 Task: Create a section Acceleration Station and in the section, add a milestone Migration to New System in the project AcePlan
Action: Mouse moved to (57, 69)
Screenshot: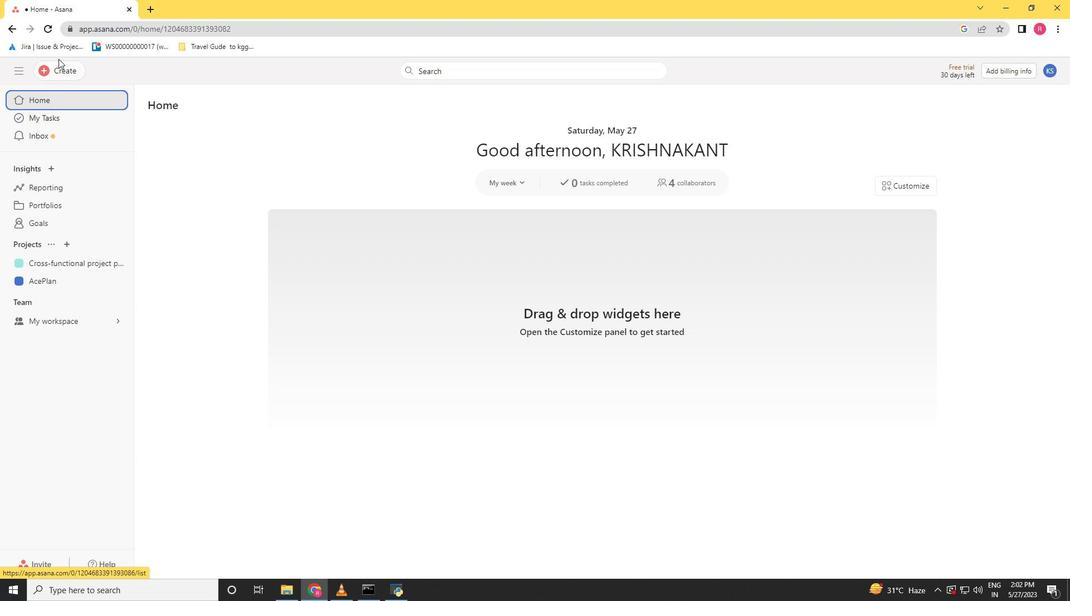 
Action: Mouse pressed left at (57, 69)
Screenshot: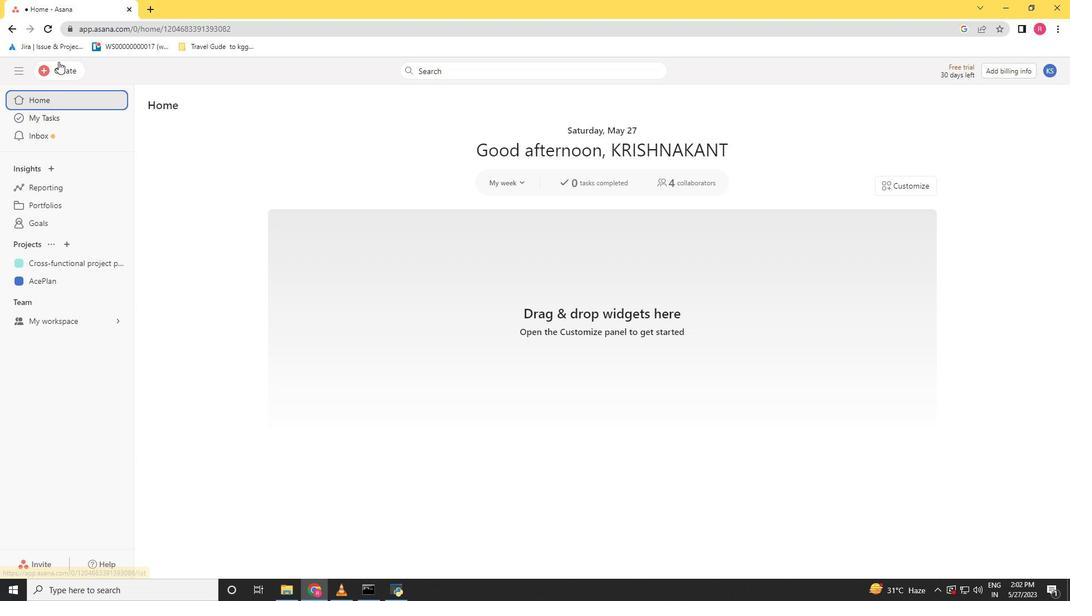 
Action: Mouse moved to (57, 279)
Screenshot: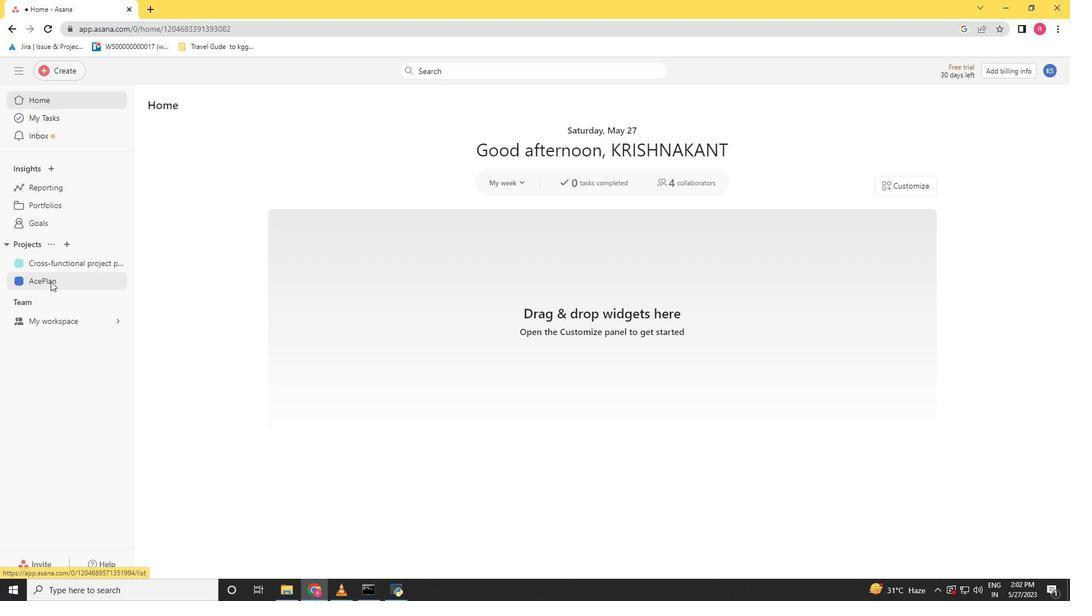 
Action: Mouse pressed left at (57, 279)
Screenshot: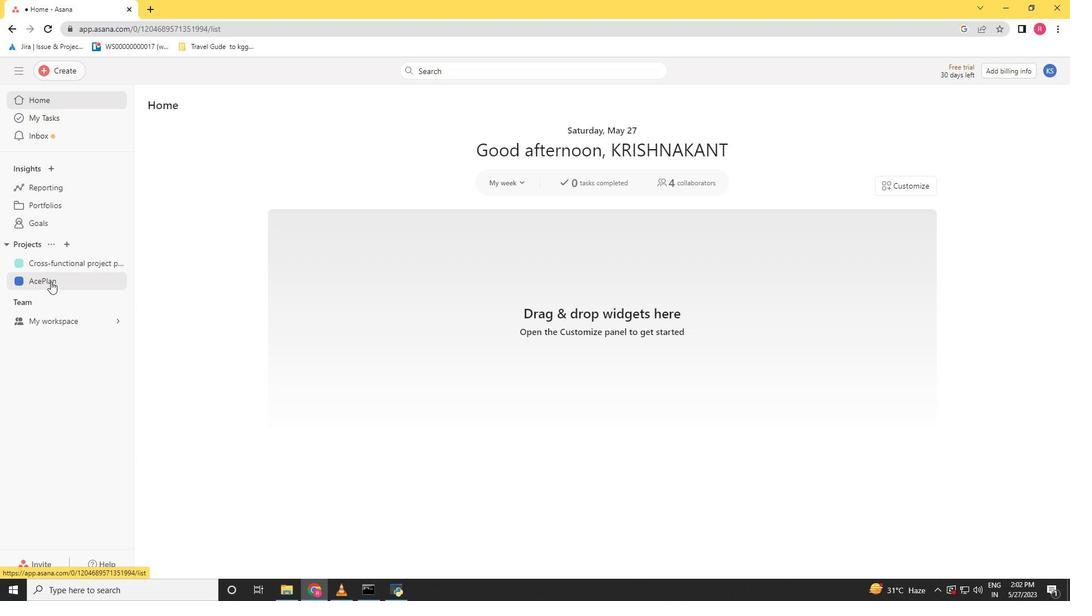 
Action: Mouse moved to (200, 460)
Screenshot: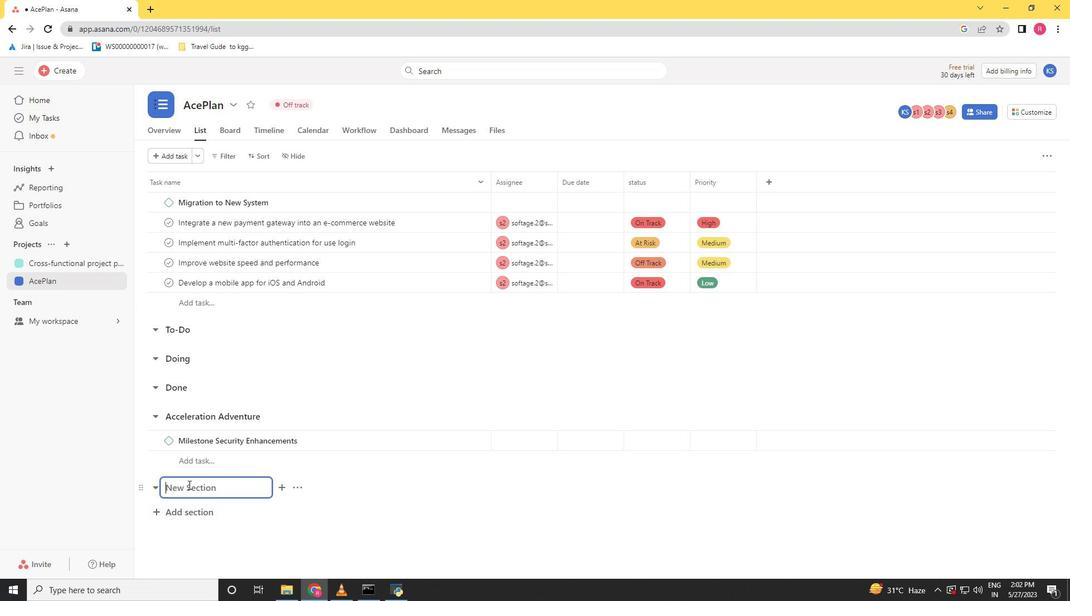 
Action: Mouse pressed left at (200, 460)
Screenshot: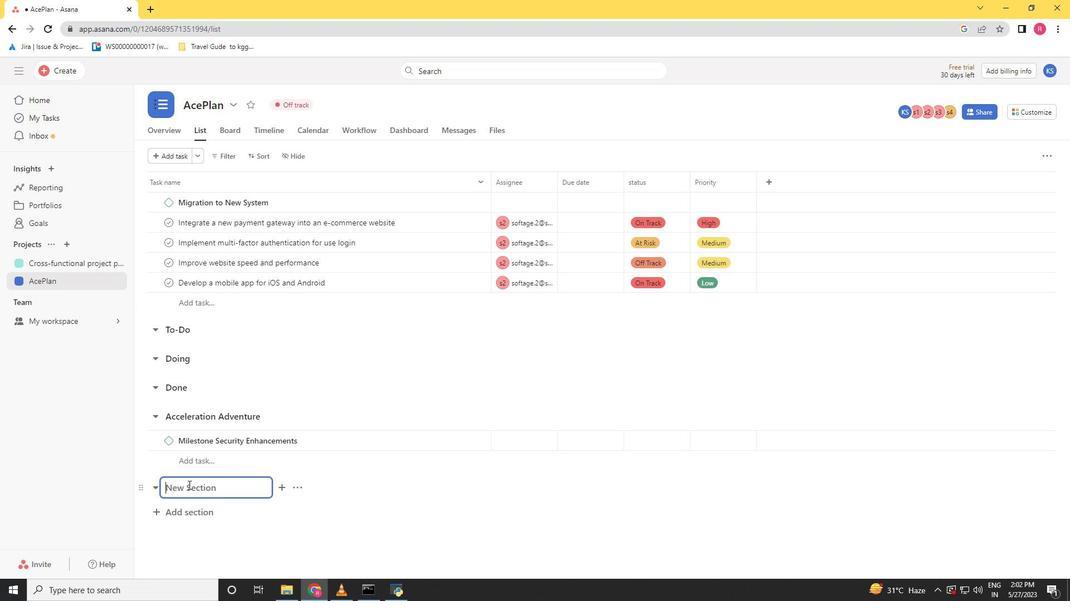 
Action: Mouse moved to (200, 461)
Screenshot: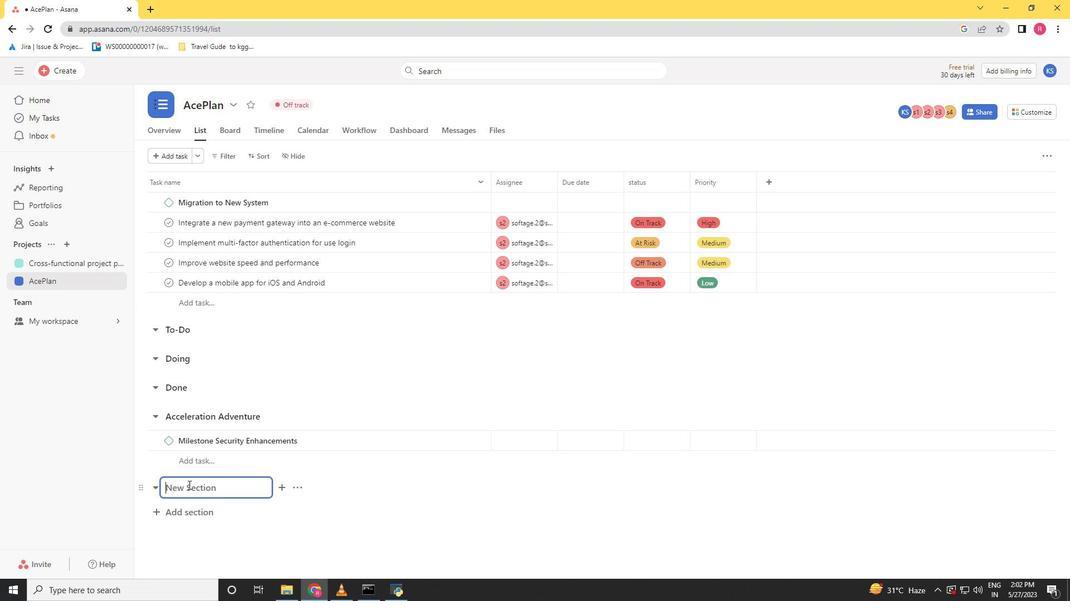 
Action: Key pressed <Key.shift>Acceleration<Key.space><Key.shift>Station<Key.enter>
Screenshot: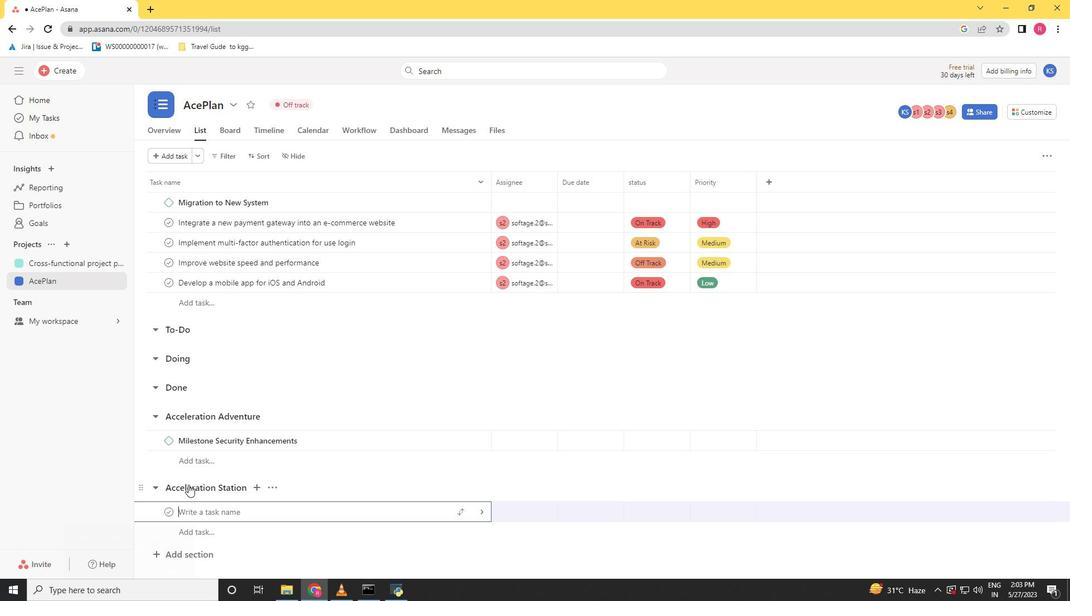 
Action: Mouse moved to (195, 489)
Screenshot: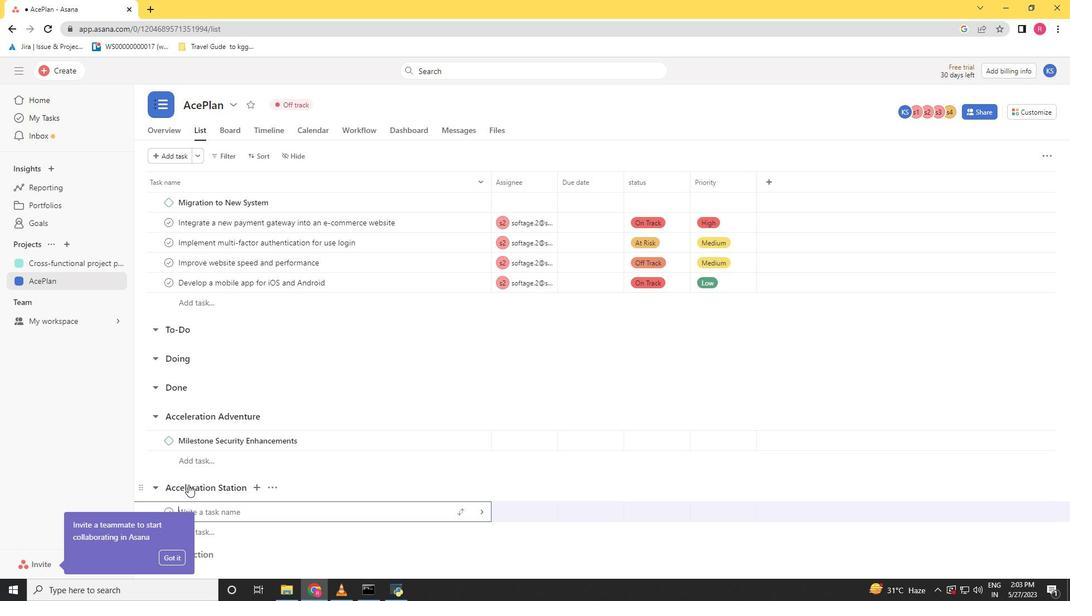 
Action: Key pressed <Key.shift><Key.shift>Migration<Key.space>to<Key.space><Key.shift>New<Key.space><Key.shift><Key.shift><Key.shift><Key.shift><Key.shift><Key.shift><Key.shift><Key.shift><Key.shift><Key.shift><Key.shift>System
Screenshot: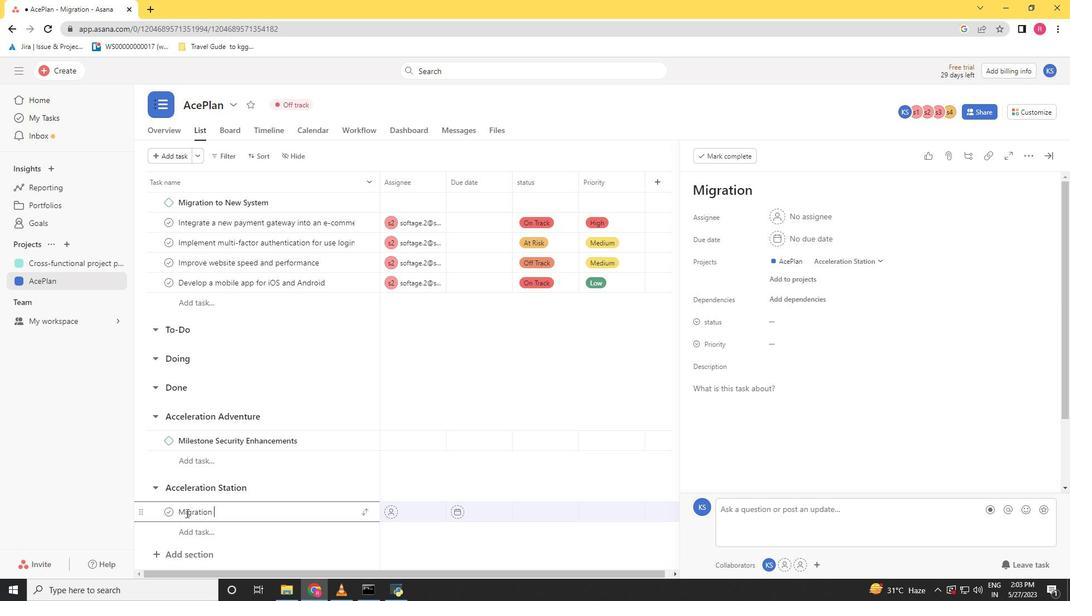 
Action: Mouse moved to (217, 502)
Screenshot: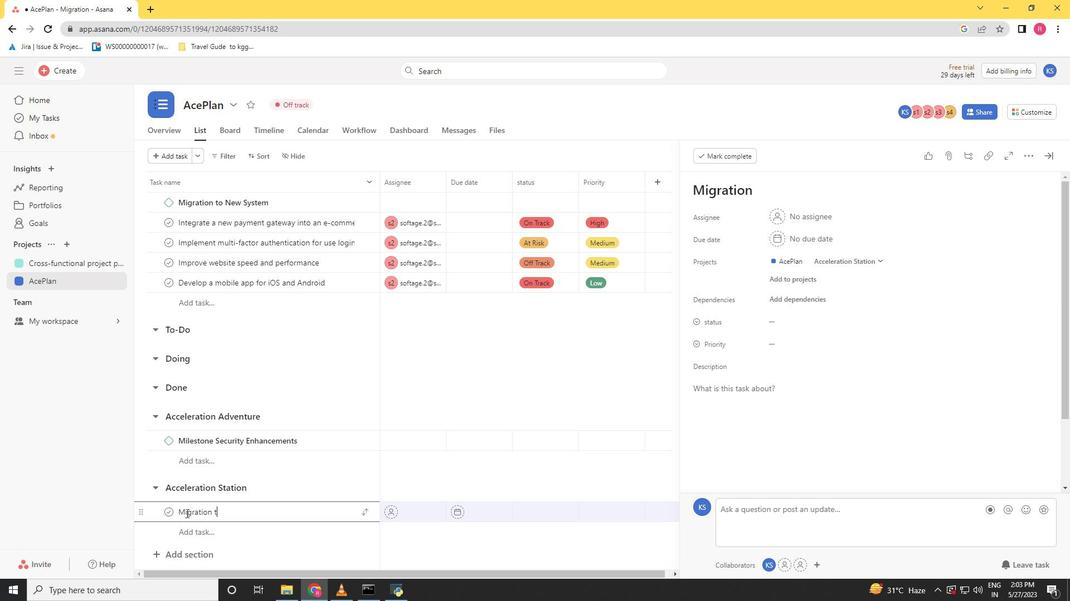 
Action: Mouse scrolled (217, 503) with delta (0, 0)
Screenshot: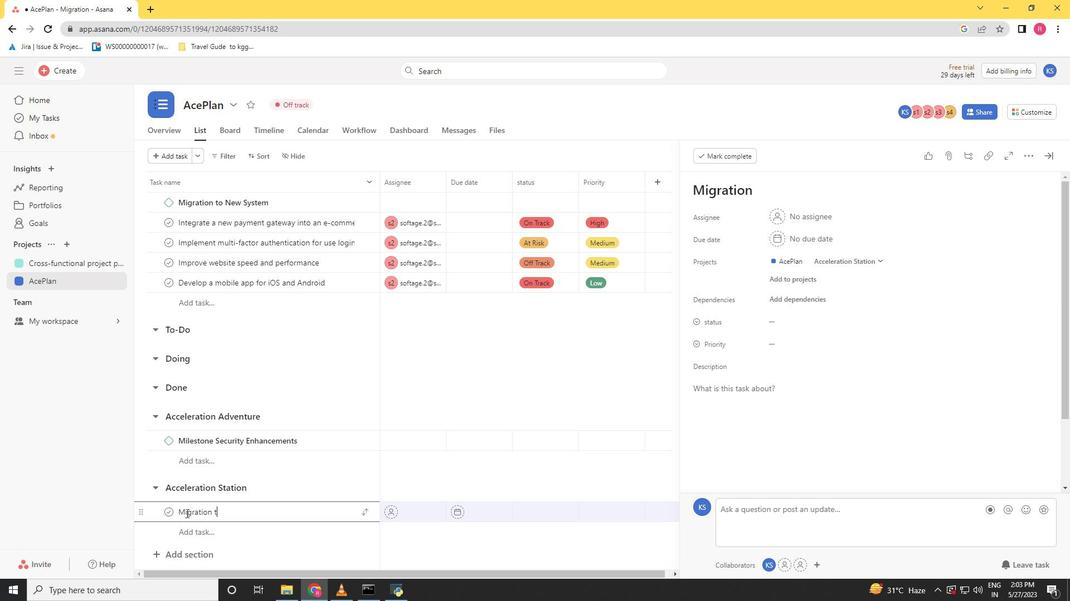 
Action: Mouse moved to (482, 492)
Screenshot: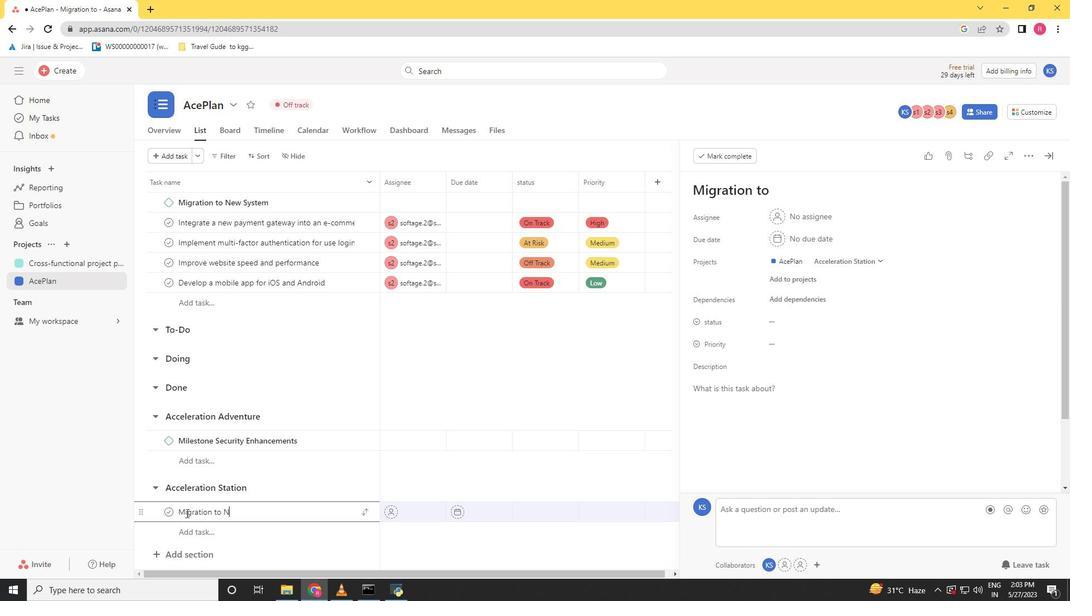 
Action: Mouse pressed left at (482, 492)
Screenshot: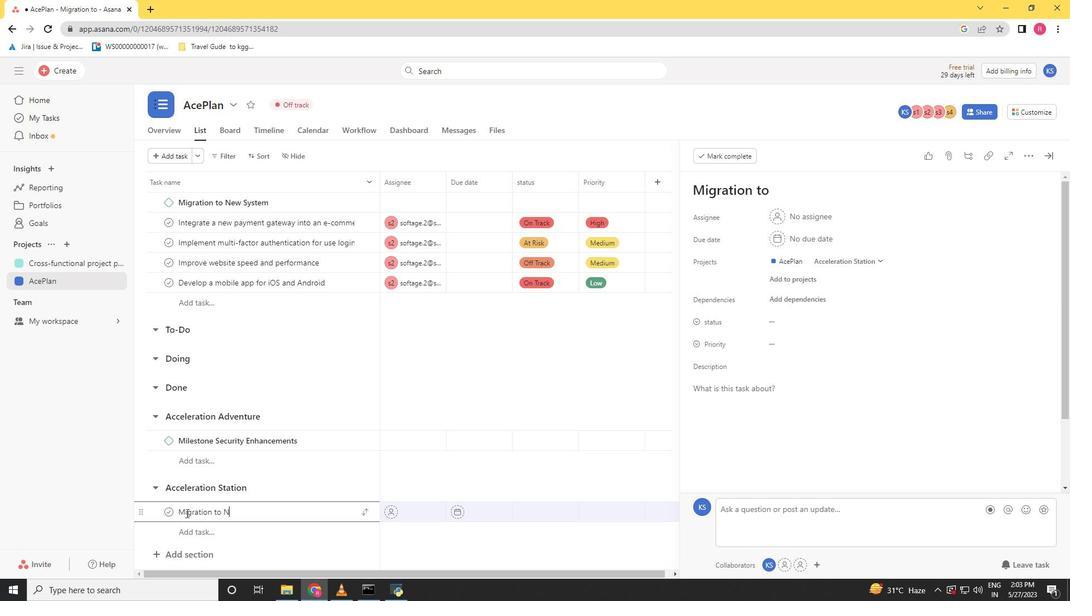 
Action: Mouse moved to (1030, 152)
Screenshot: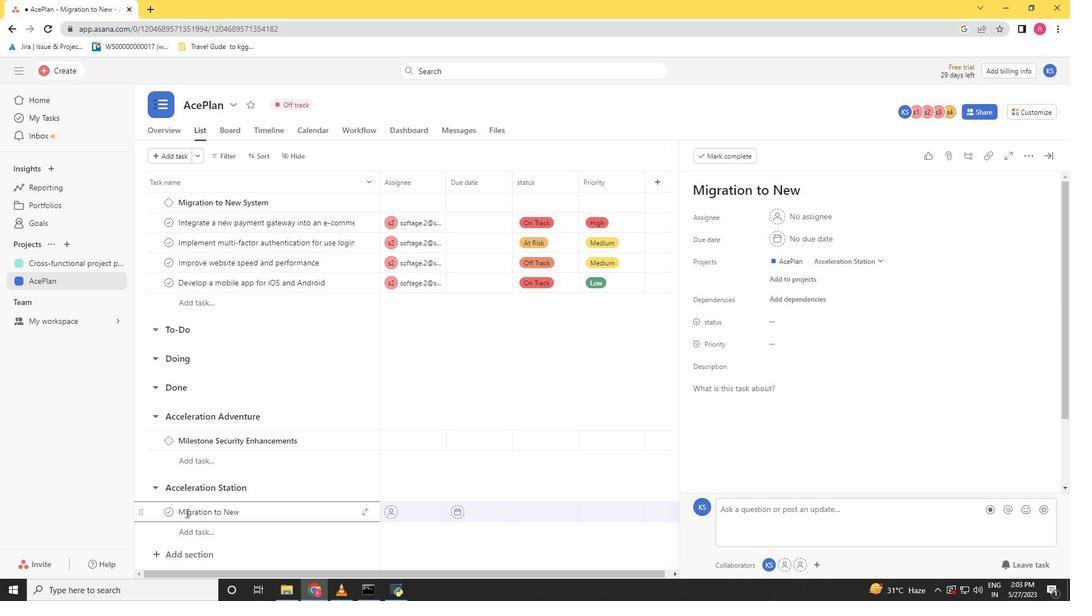 
Action: Mouse pressed left at (1030, 152)
Screenshot: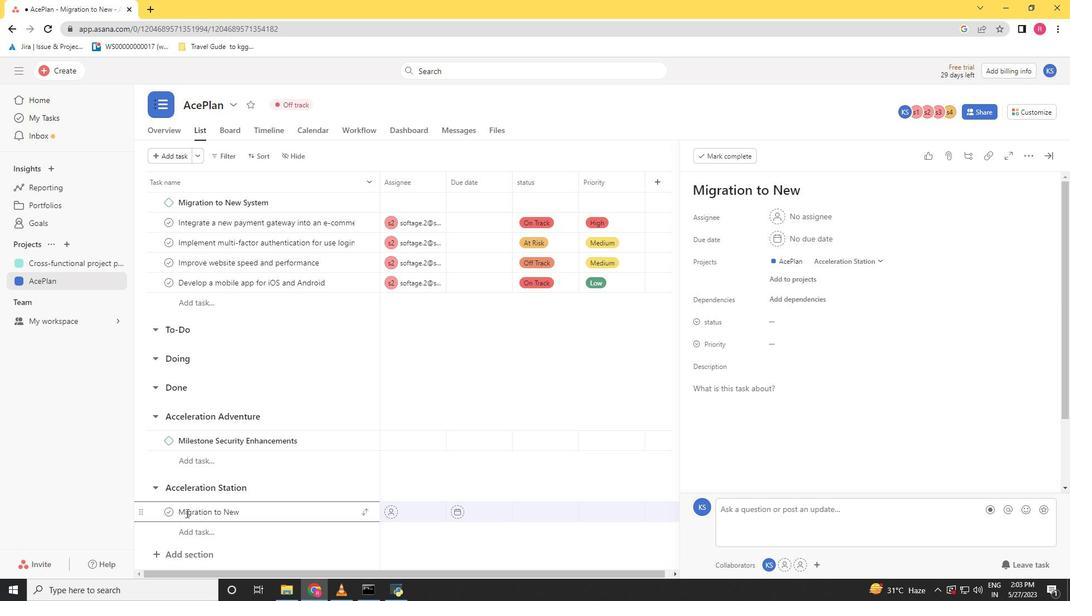 
Action: Mouse moved to (991, 197)
Screenshot: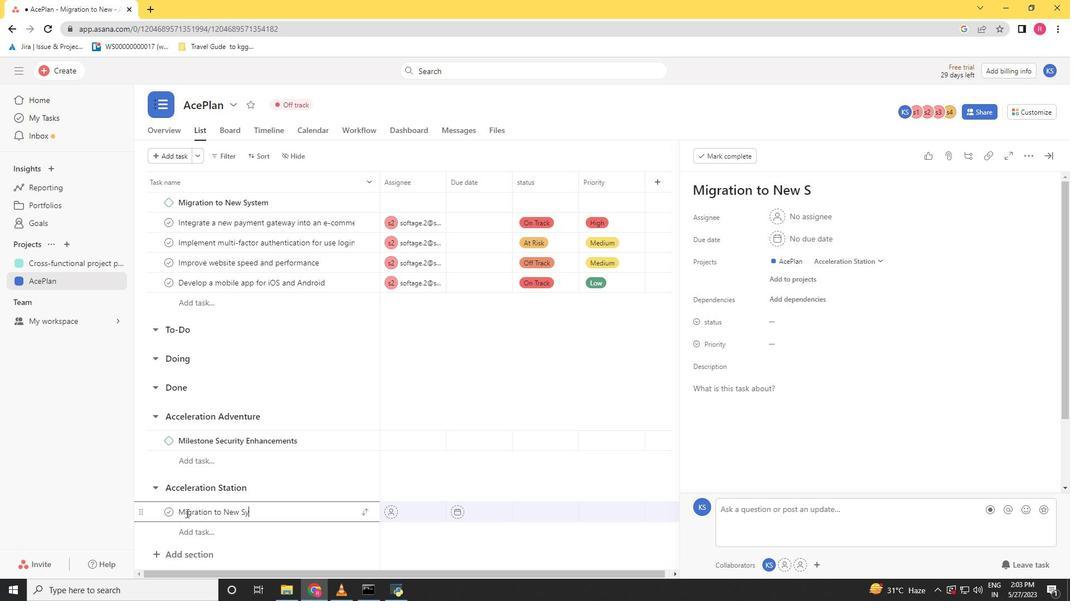 
Action: Mouse pressed left at (991, 197)
Screenshot: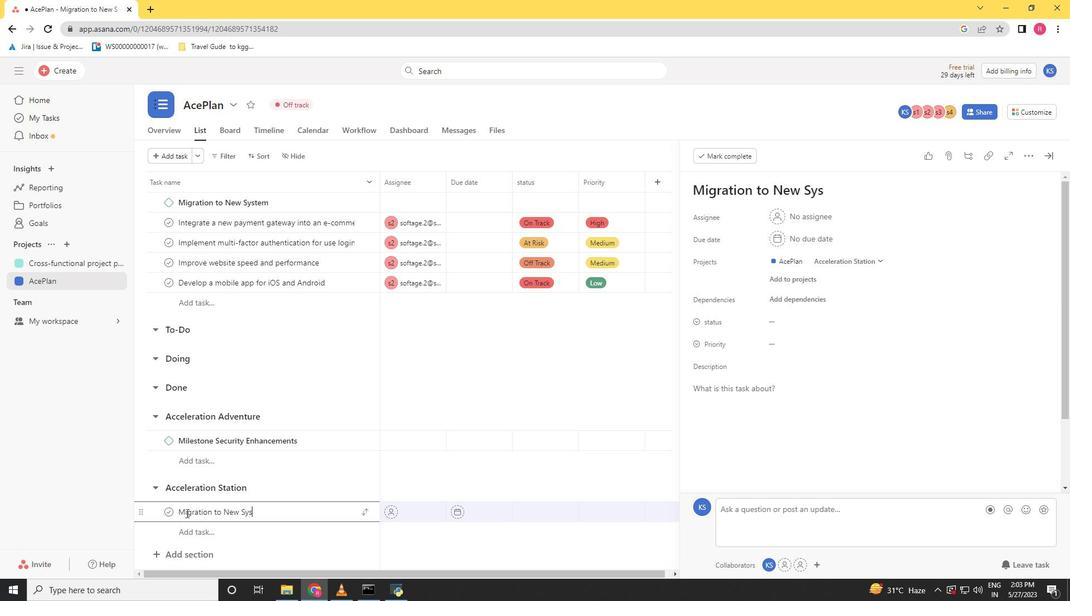 
Action: Mouse moved to (615, 351)
Screenshot: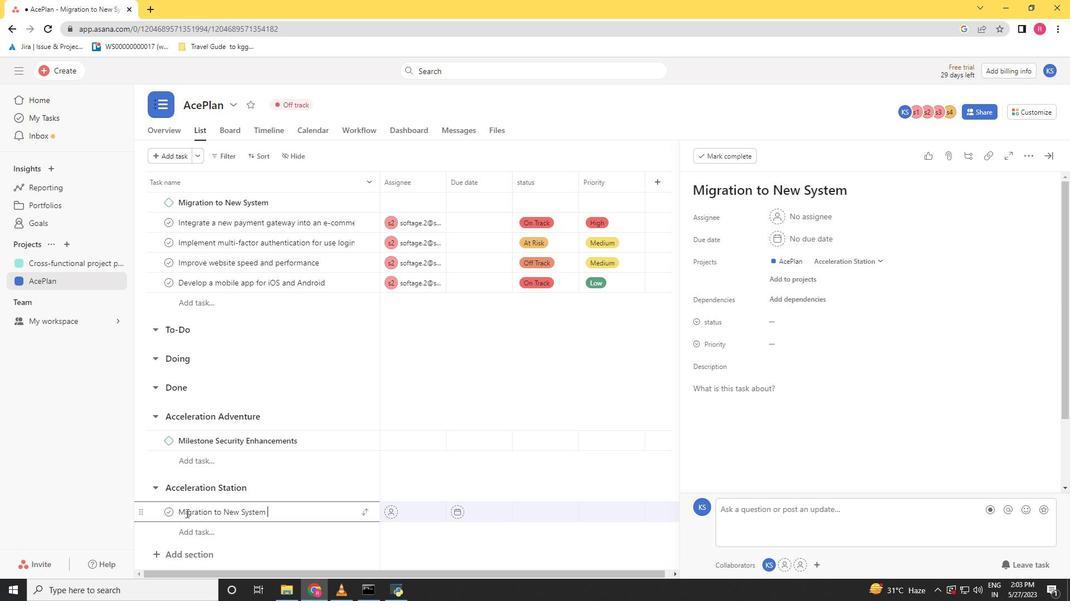 
Action: Mouse pressed left at (615, 351)
Screenshot: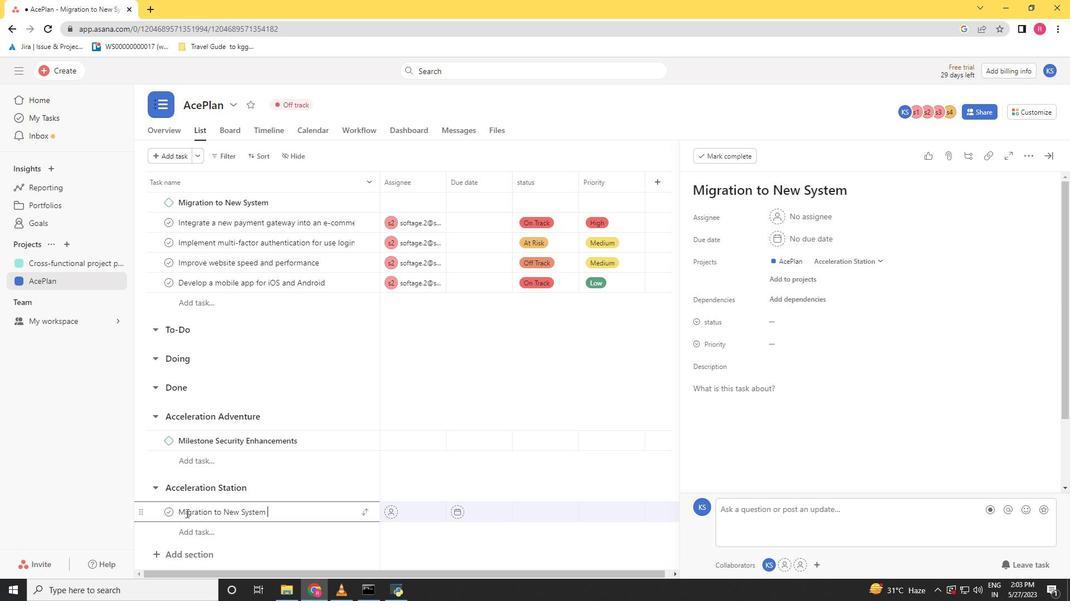 
Action: Mouse moved to (543, 550)
Screenshot: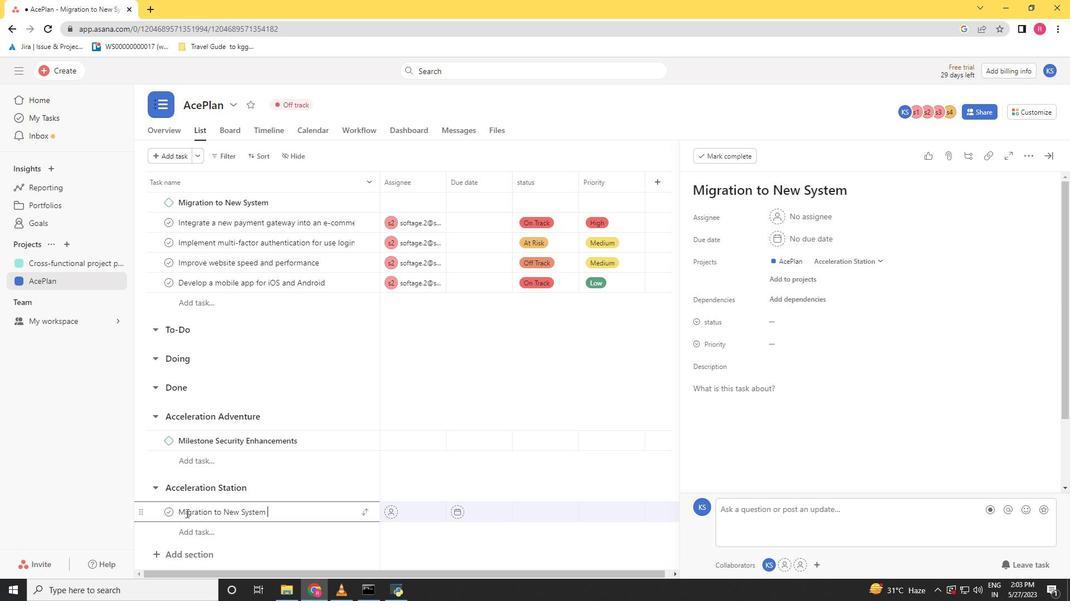 
Action: Mouse pressed left at (543, 550)
Screenshot: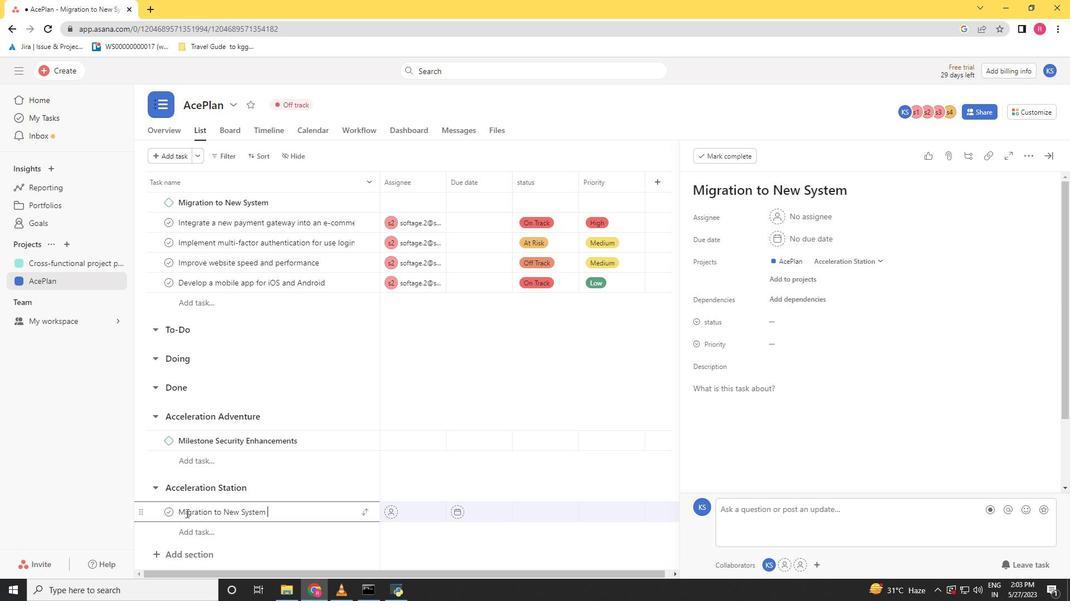 
Action: Mouse moved to (58, 69)
Screenshot: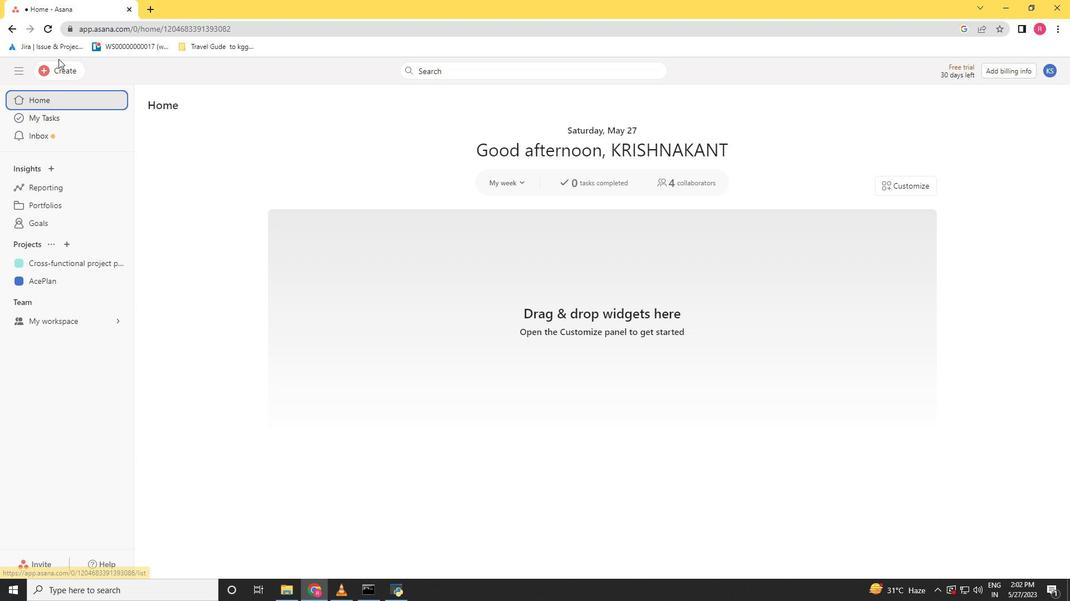 
Action: Mouse pressed left at (58, 69)
Screenshot: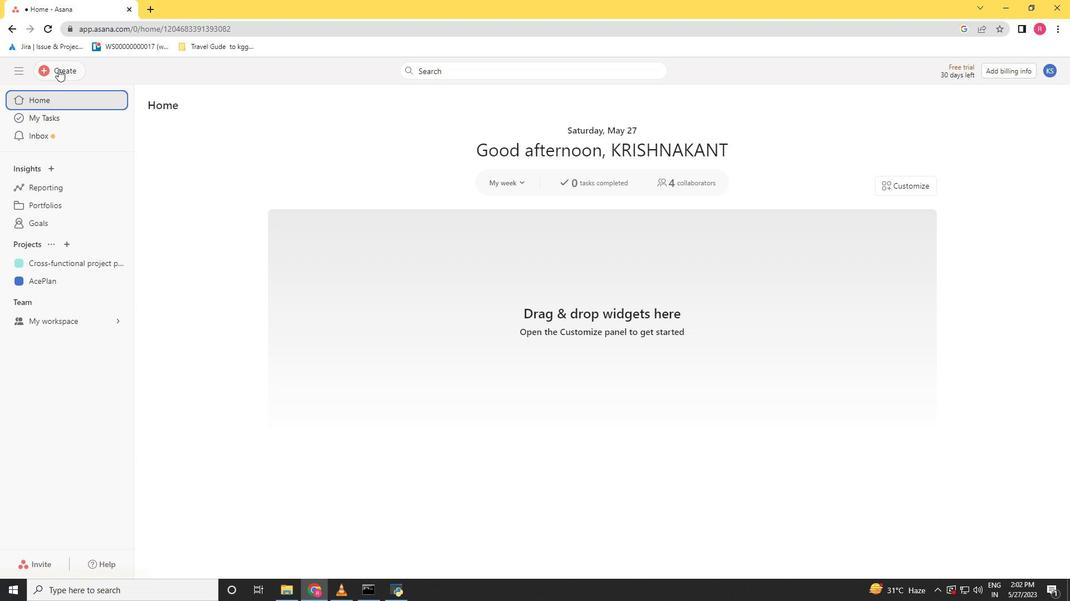 
Action: Mouse moved to (50, 282)
Screenshot: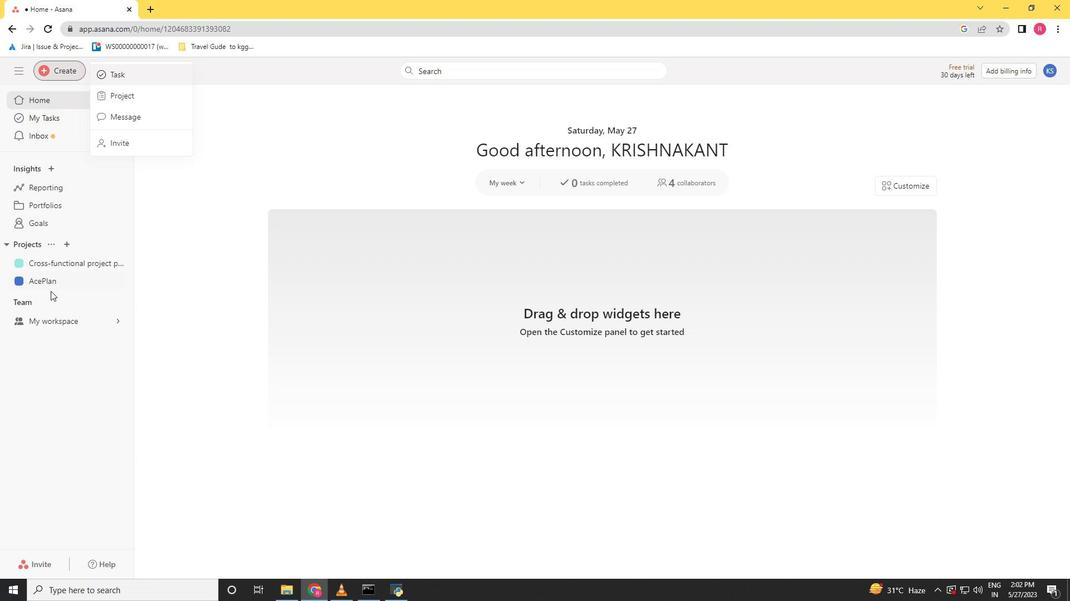 
Action: Mouse pressed left at (50, 282)
Screenshot: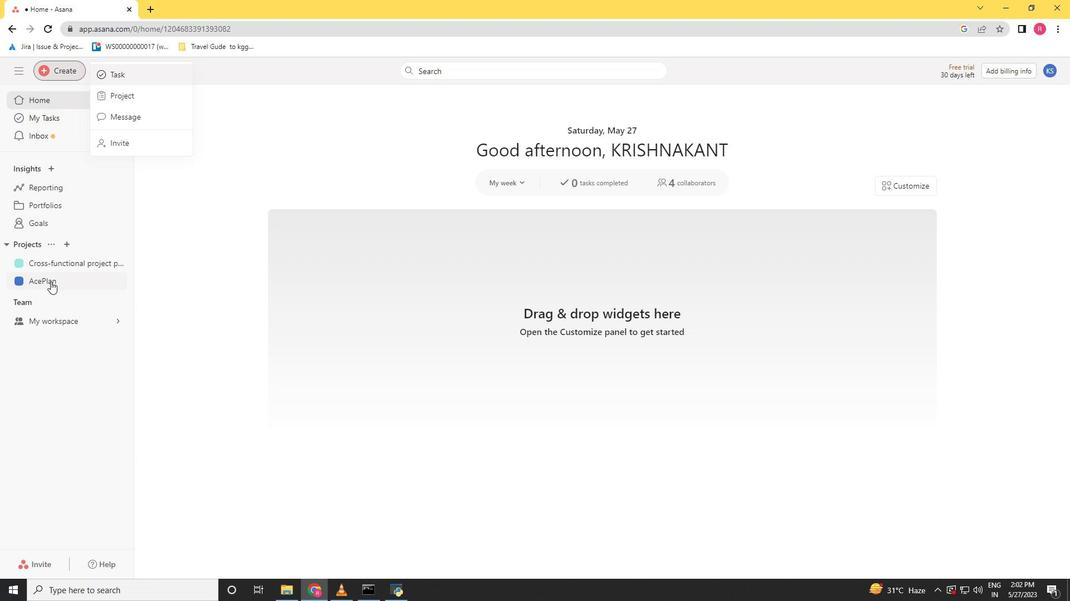 
Action: Mouse moved to (188, 485)
Screenshot: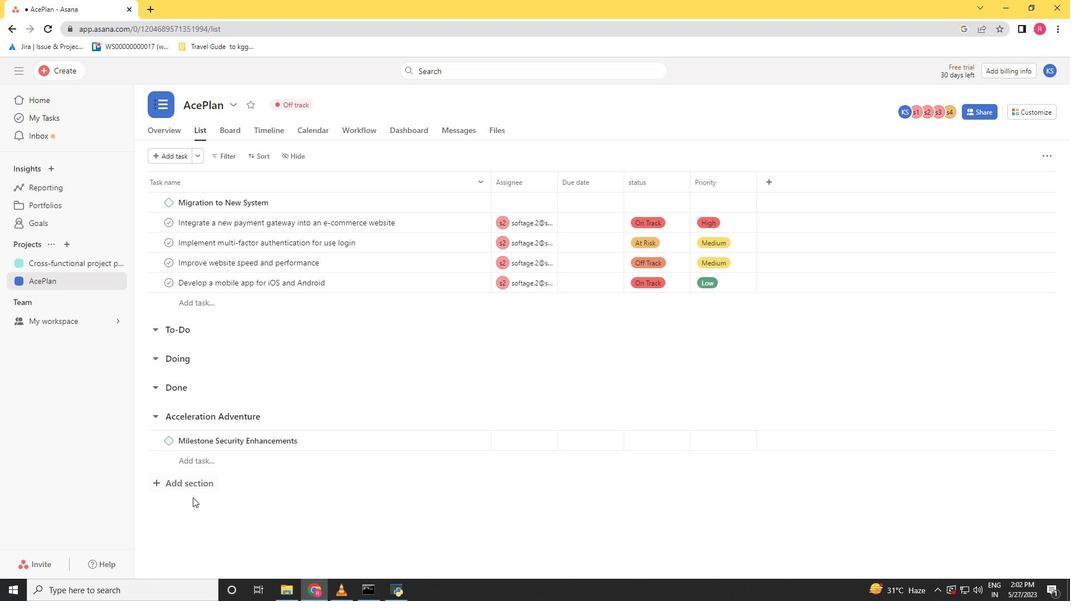 
Action: Mouse pressed left at (188, 485)
Screenshot: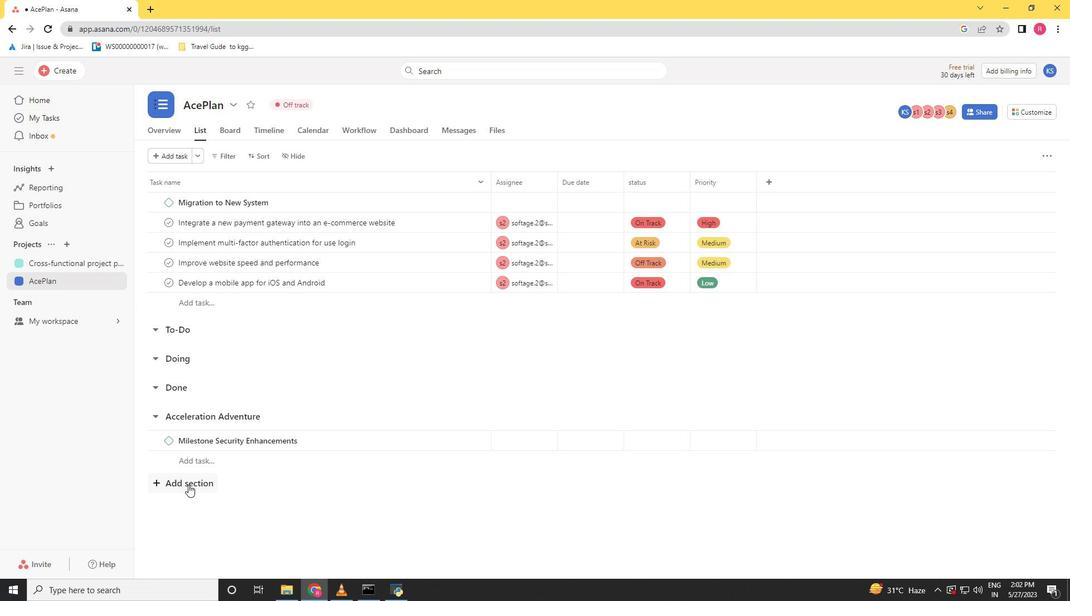 
Action: Key pressed <Key.shift>Acceleration<Key.space><Key.shift>Station<Key.space><Key.enter><Key.shift>Mi
Screenshot: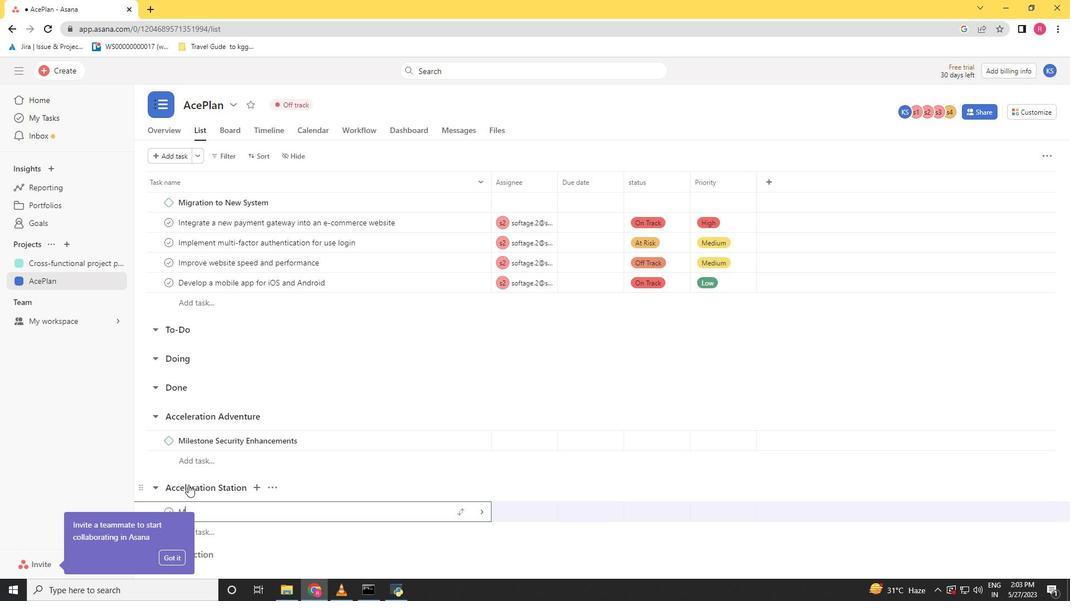 
Action: Mouse moved to (177, 556)
Screenshot: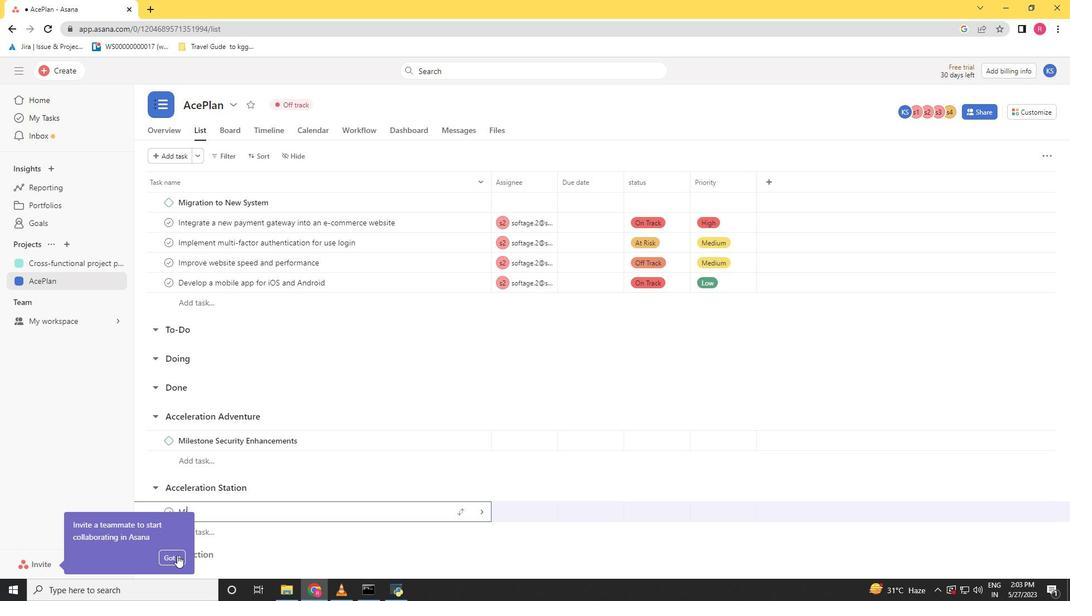 
Action: Mouse pressed left at (177, 556)
Screenshot: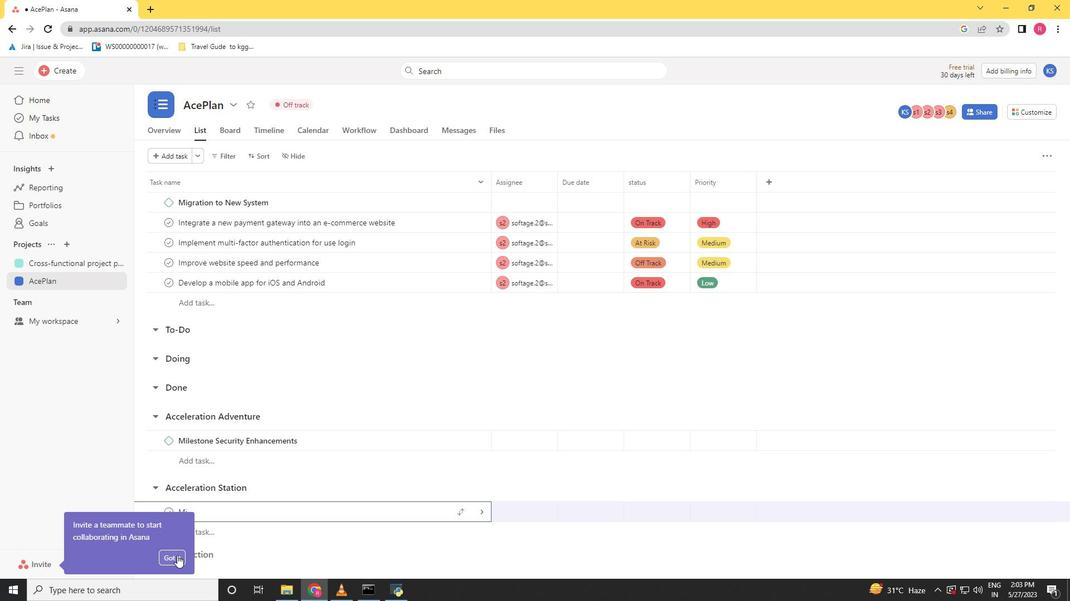 
Action: Mouse moved to (222, 516)
Screenshot: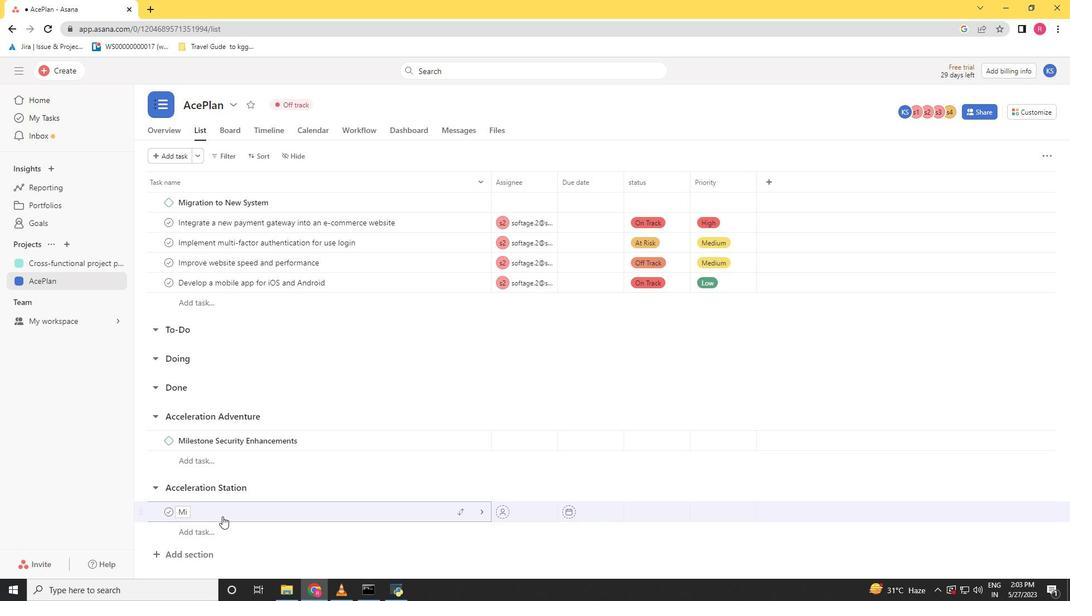 
Action: Mouse pressed left at (222, 516)
Screenshot: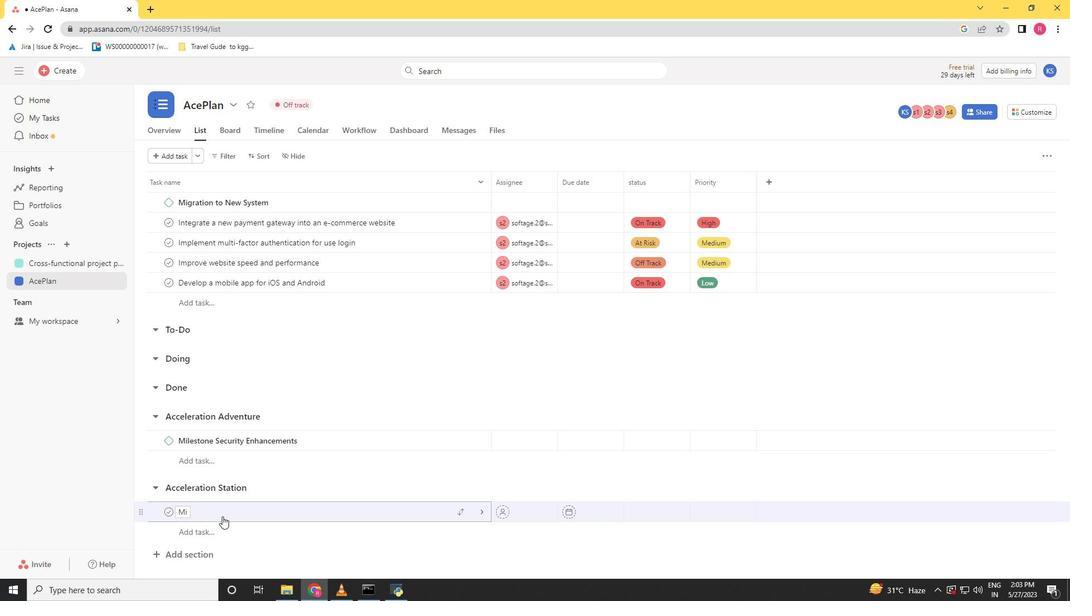 
Action: Mouse moved to (217, 511)
Screenshot: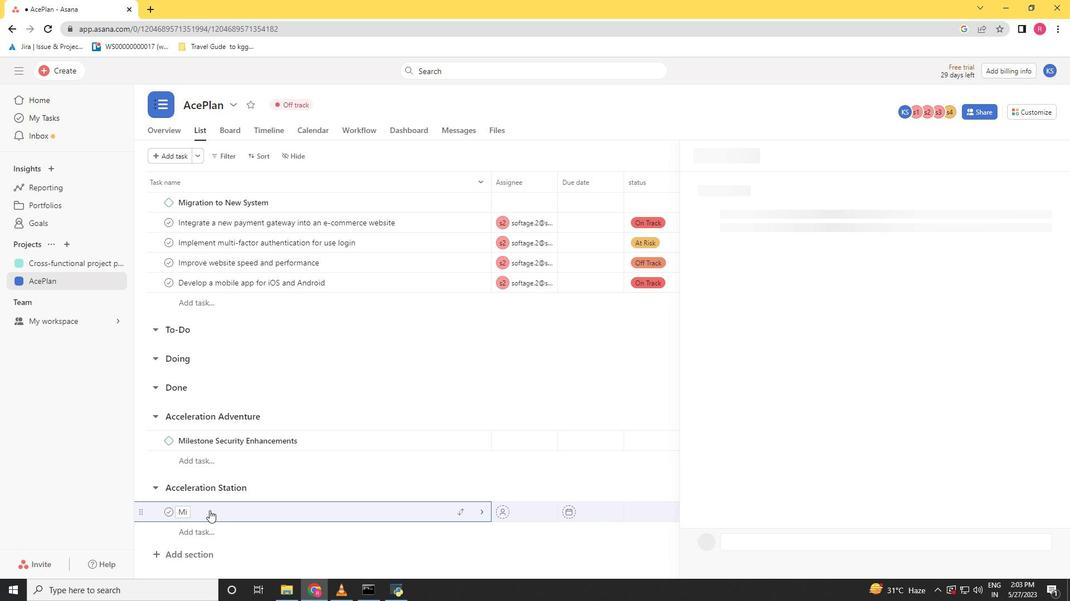 
Action: Mouse pressed left at (217, 511)
Screenshot: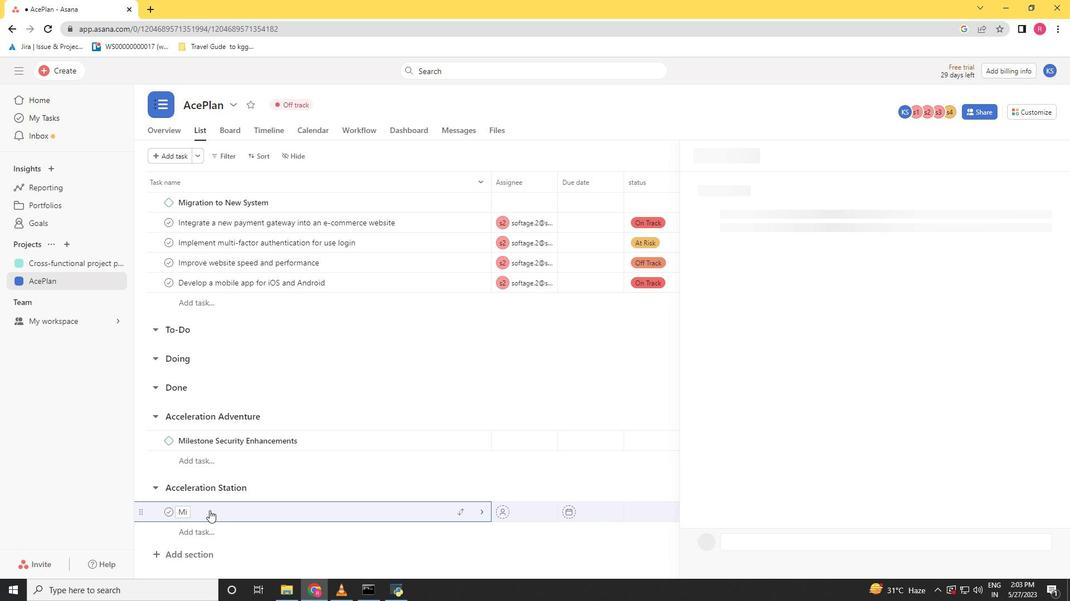 
Action: Mouse moved to (183, 513)
Screenshot: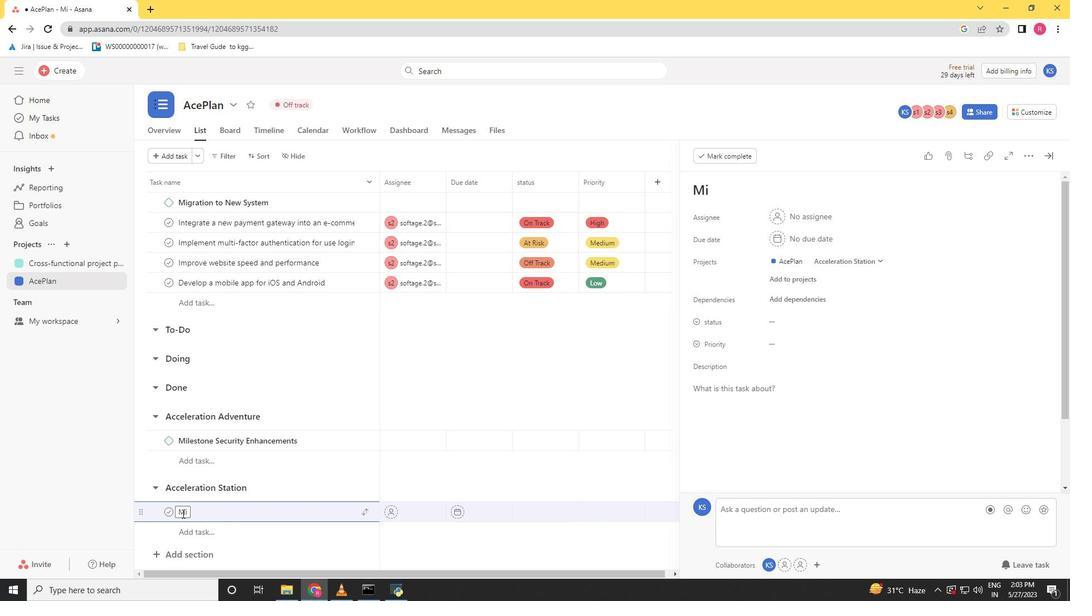 
Action: Mouse pressed left at (183, 513)
Screenshot: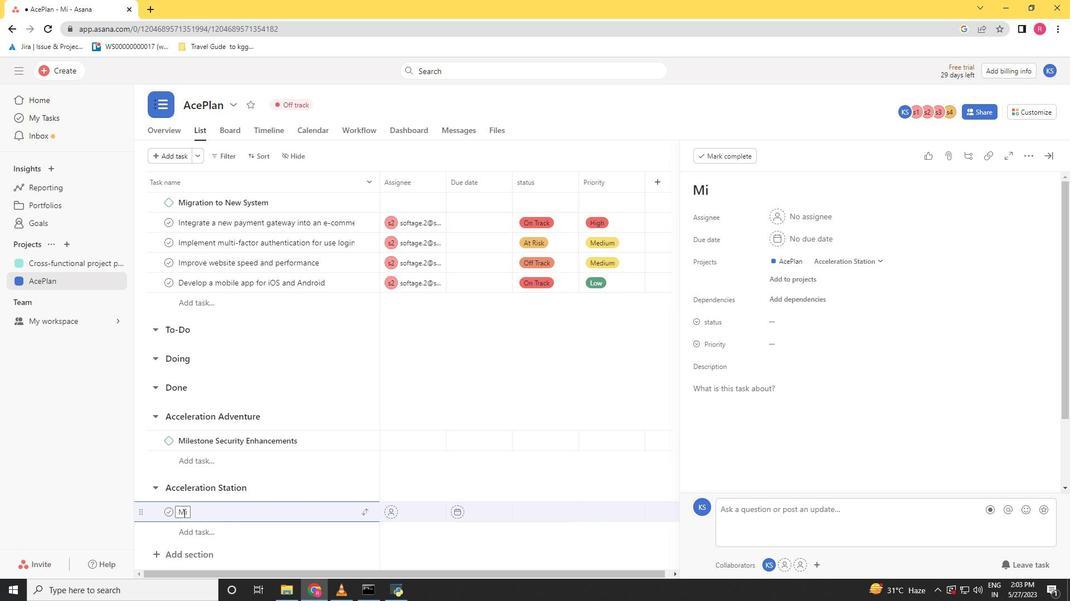 
Action: Mouse moved to (185, 513)
Screenshot: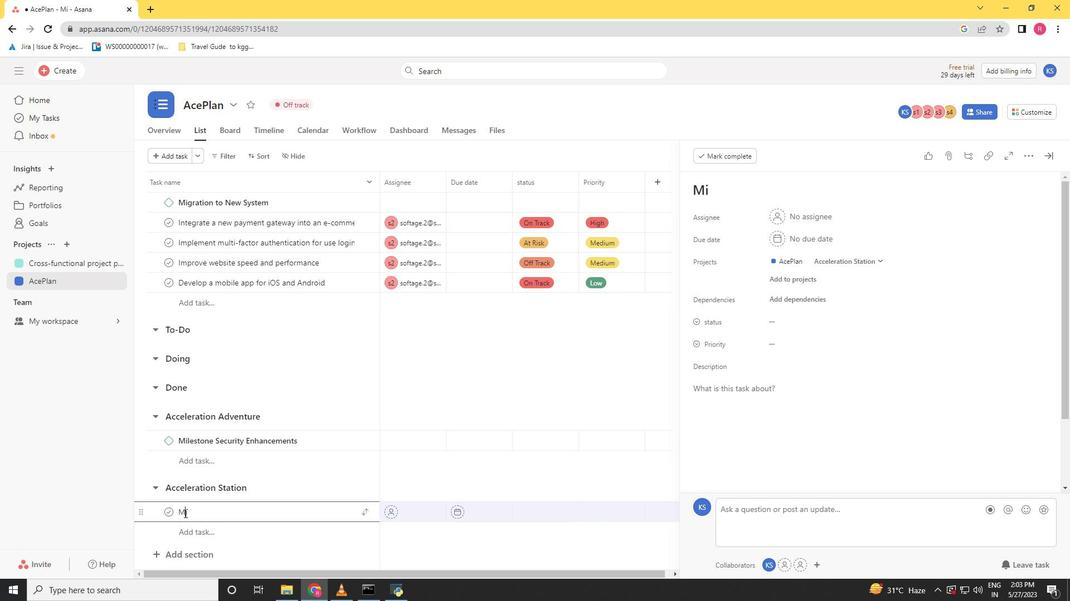 
Action: Mouse pressed left at (185, 513)
Screenshot: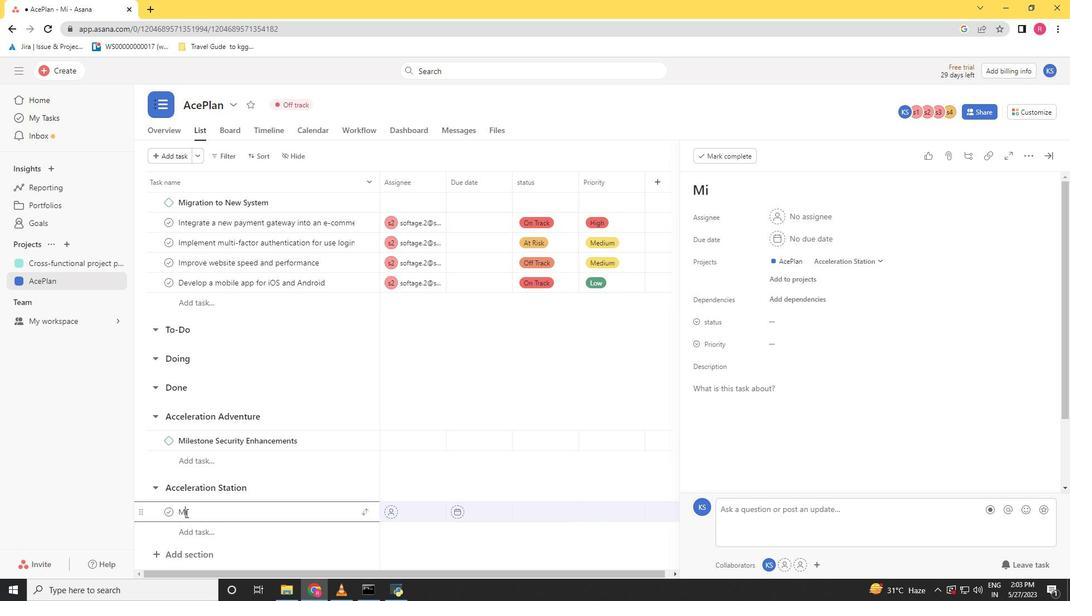 
Action: Key pressed <Key.right>g
Screenshot: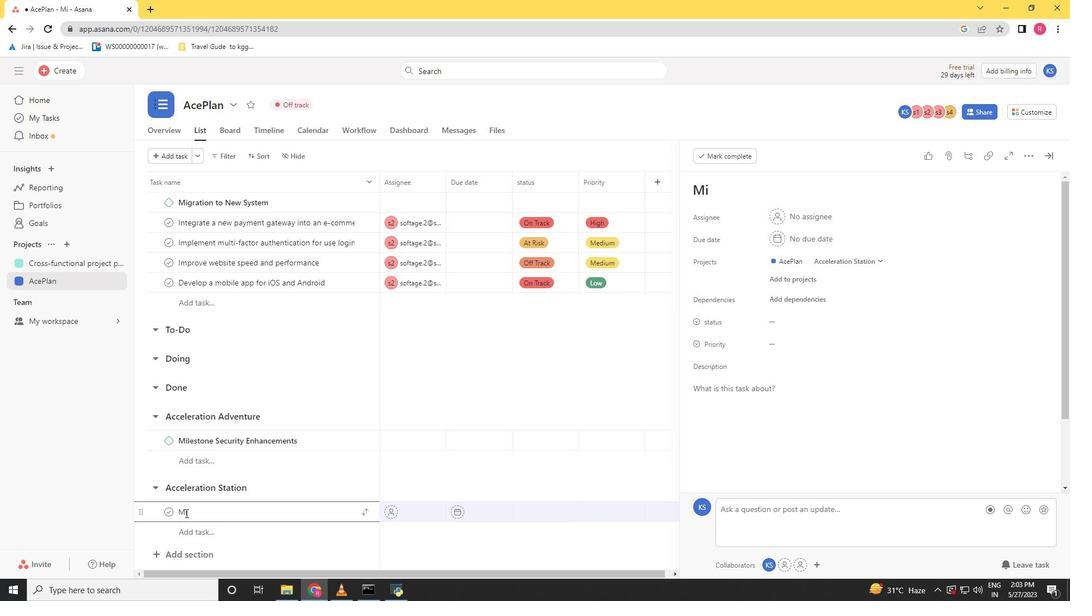 
Action: Mouse moved to (186, 513)
Screenshot: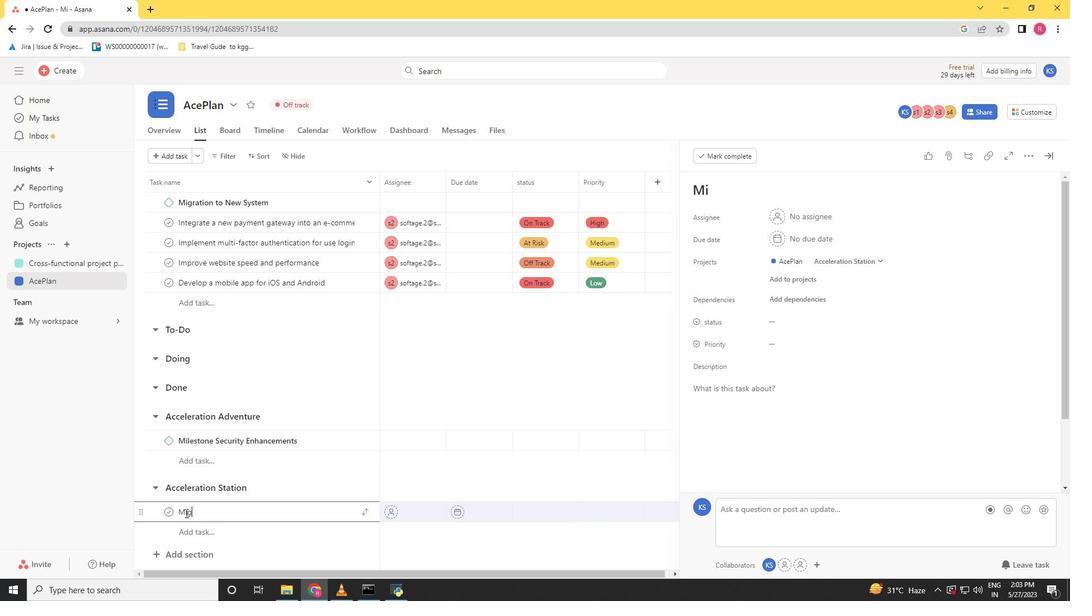 
Action: Key pressed ration<Key.space>to<Key.space><Key.shift>New<Key.space><Key.shift>System<Key.space><Key.enter>
Screenshot: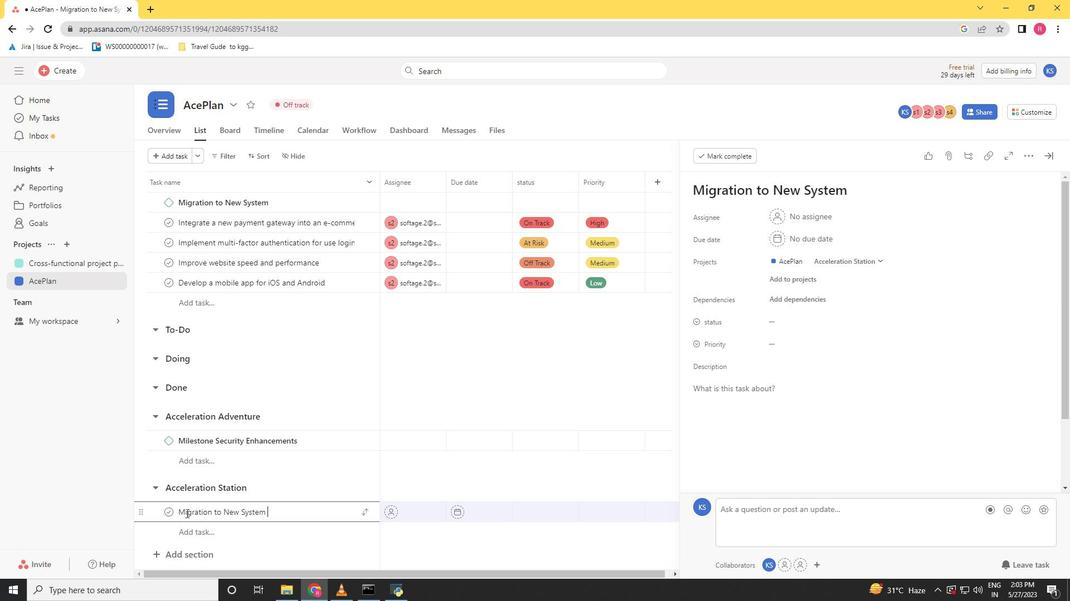 
Action: Mouse moved to (314, 515)
Screenshot: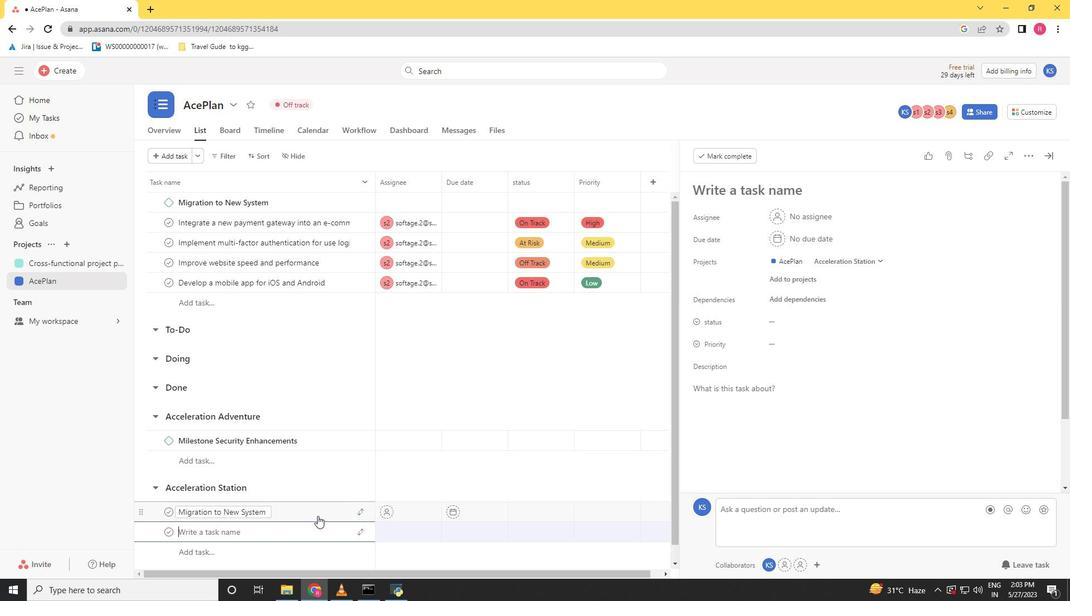 
Action: Mouse pressed left at (314, 515)
Screenshot: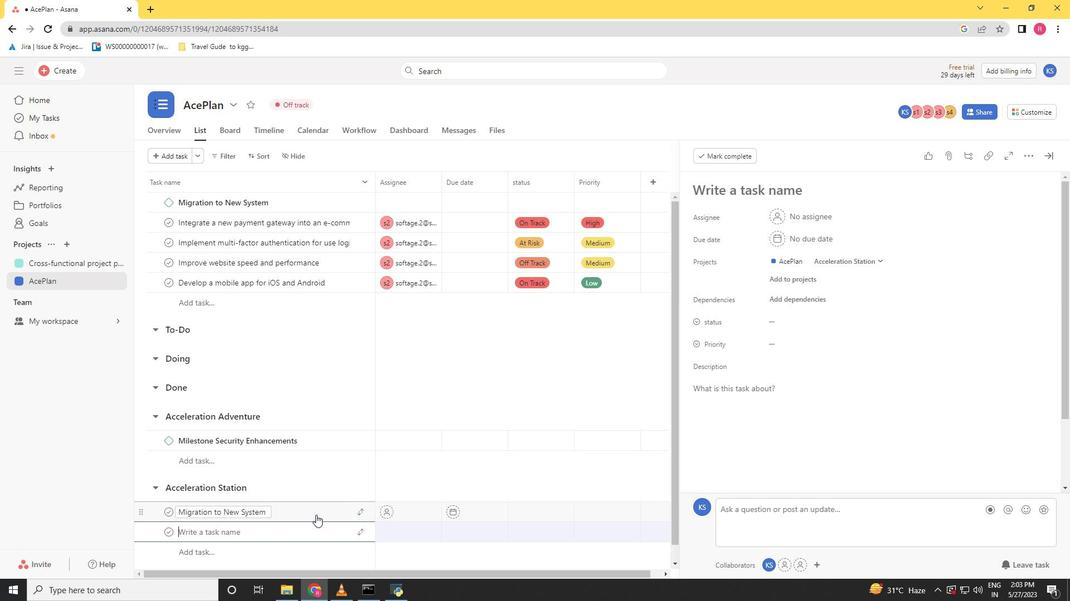 
Action: Mouse moved to (1032, 158)
Screenshot: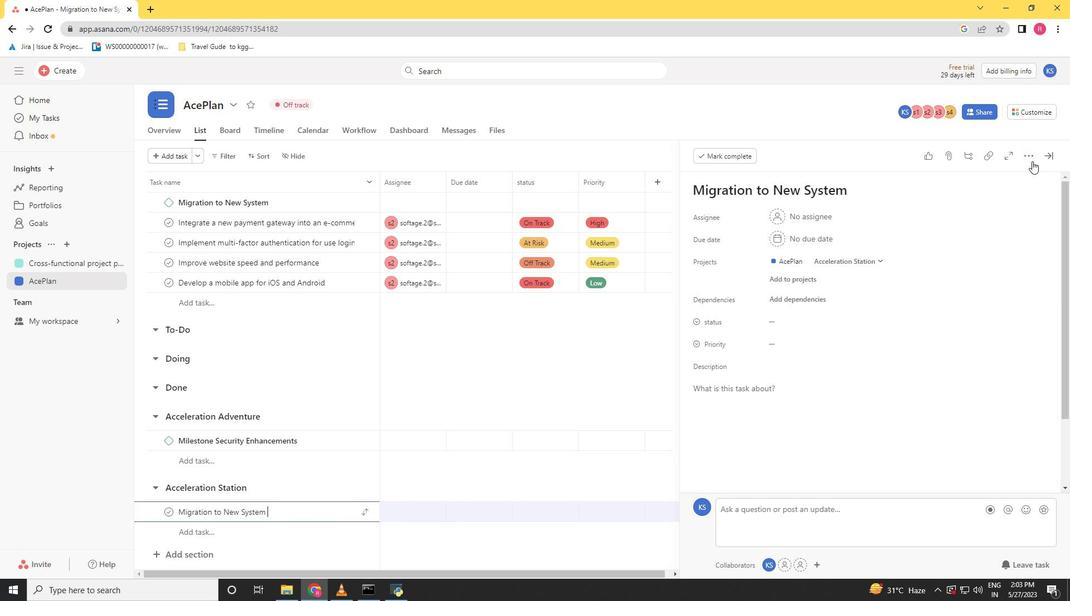 
Action: Mouse pressed left at (1032, 158)
Screenshot: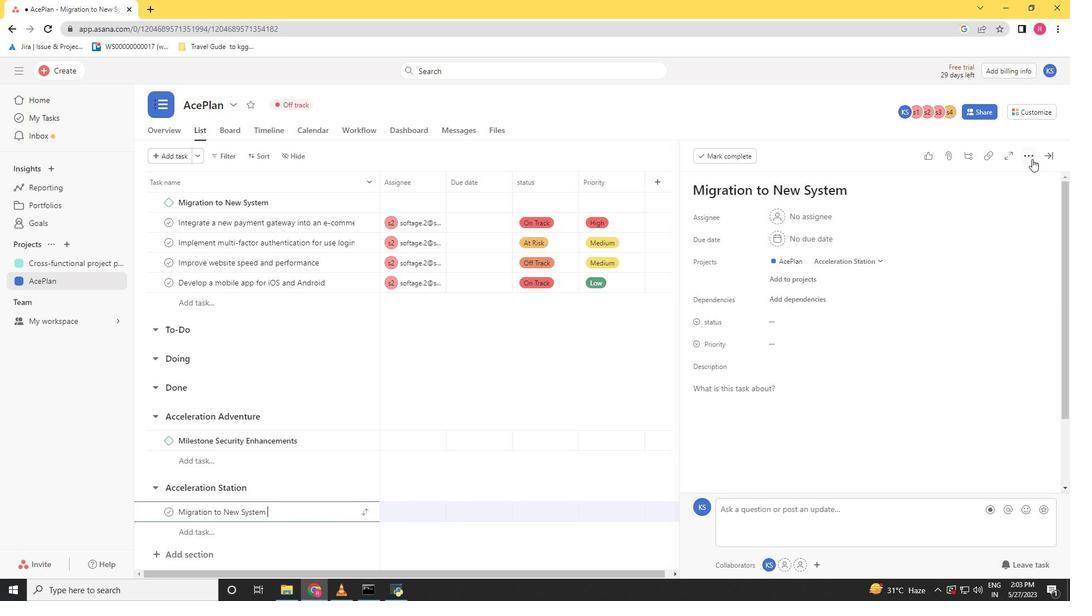 
Action: Mouse moved to (957, 200)
Screenshot: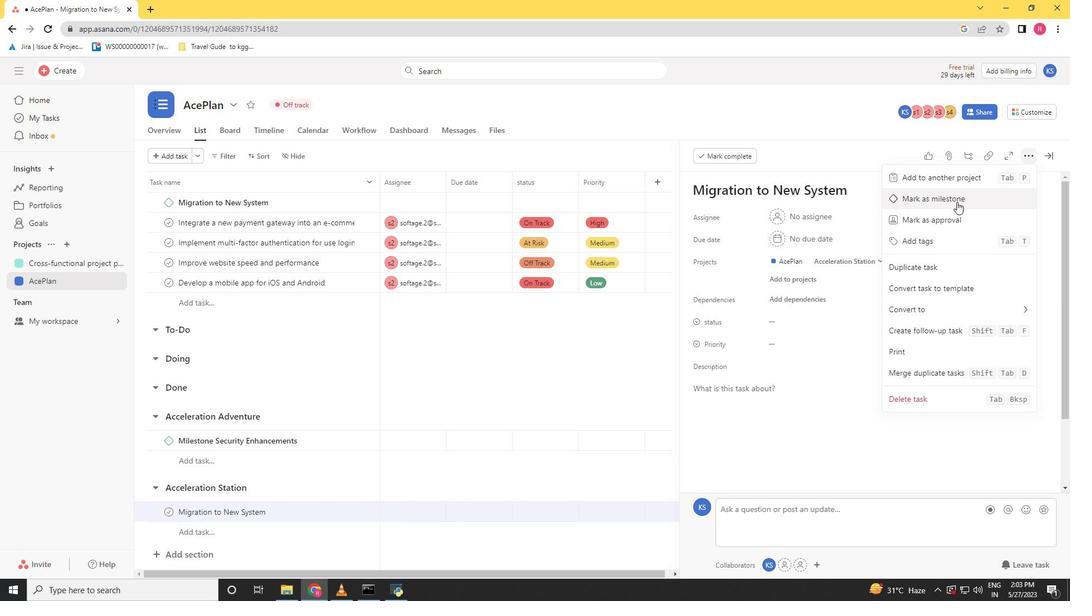 
Action: Mouse pressed left at (957, 200)
Screenshot: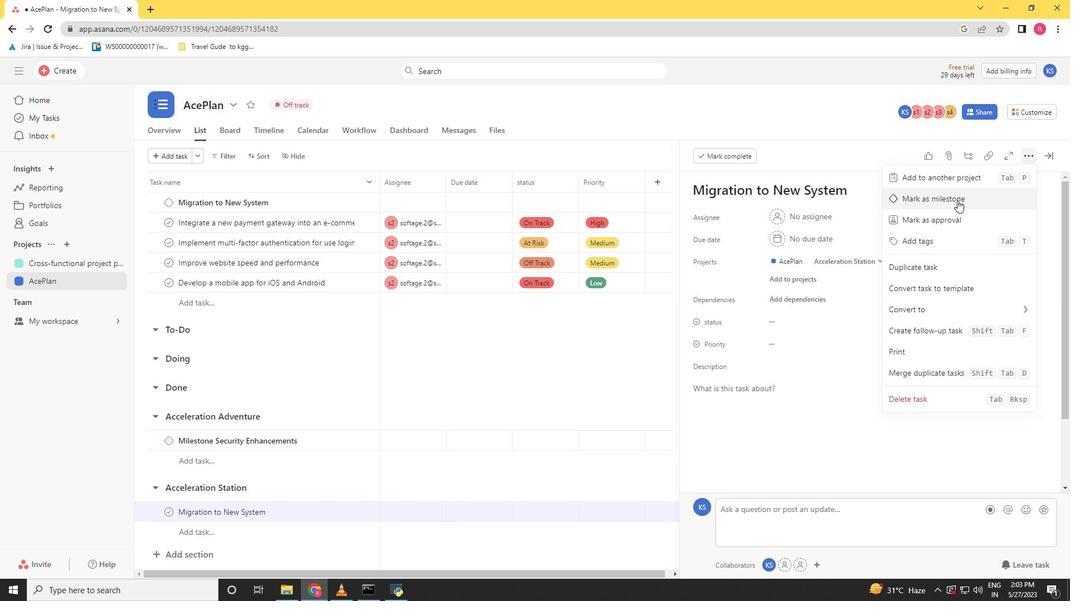 
Action: Mouse moved to (588, 373)
Screenshot: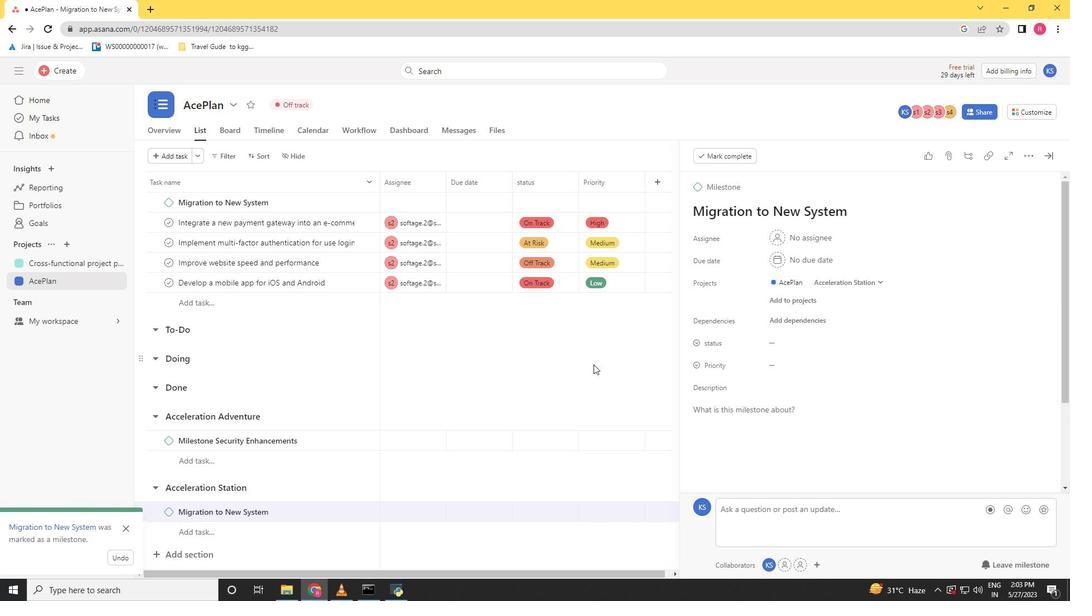 
Action: Mouse pressed left at (588, 373)
Screenshot: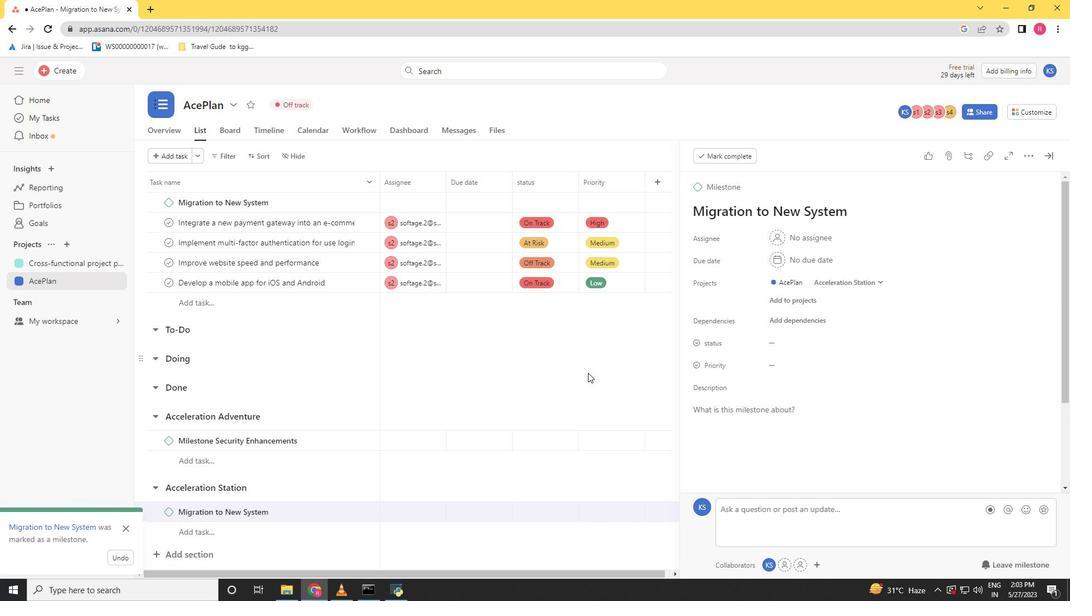 
Action: Mouse moved to (535, 538)
Screenshot: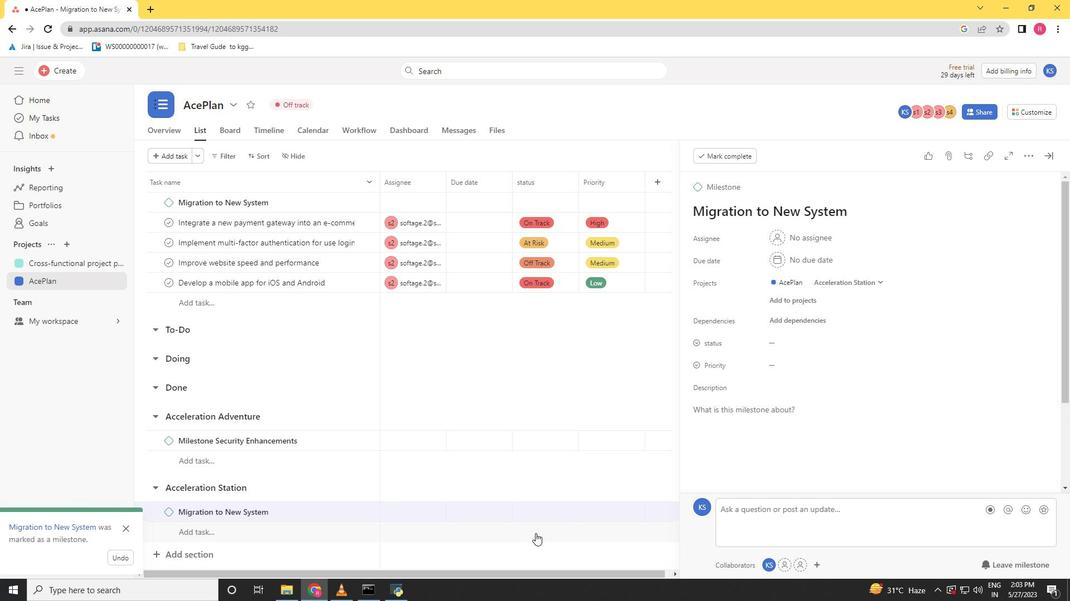 
Action: Mouse pressed left at (535, 538)
Screenshot: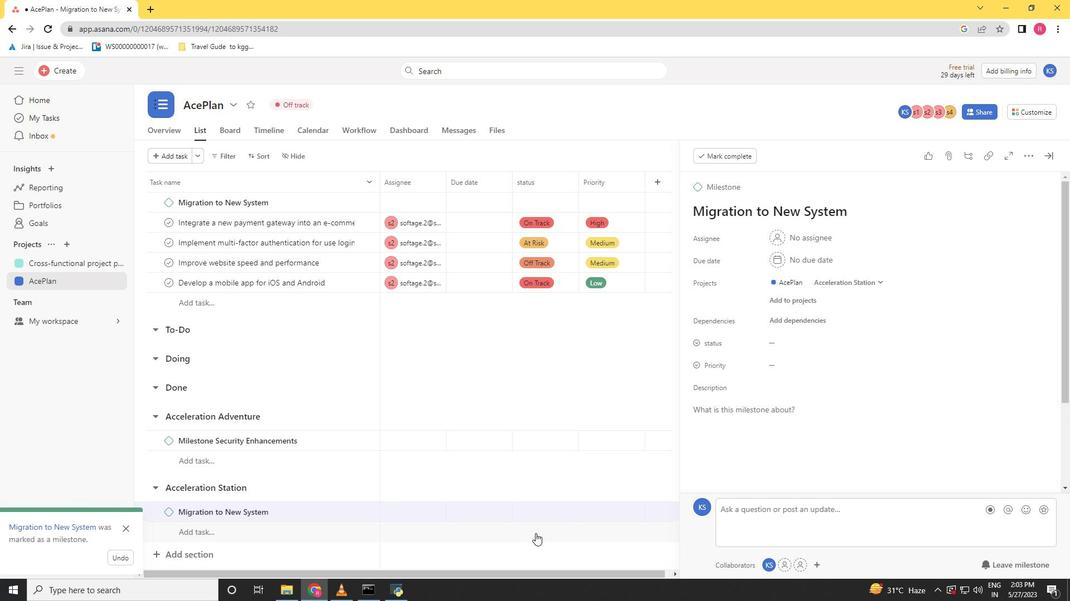 
Action: Mouse moved to (535, 550)
Screenshot: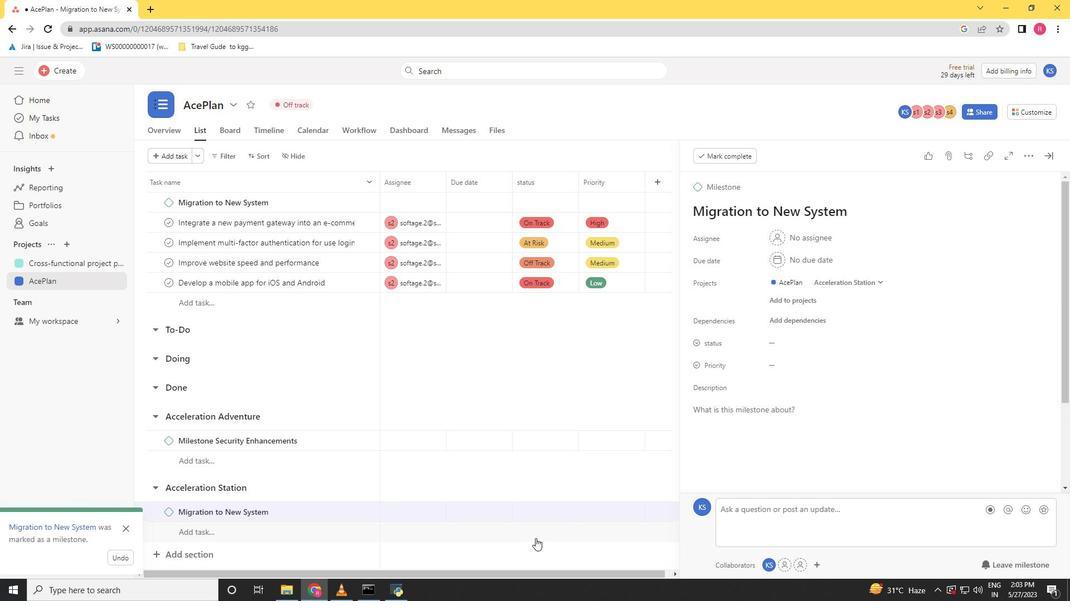 
Action: Mouse pressed left at (535, 550)
Screenshot: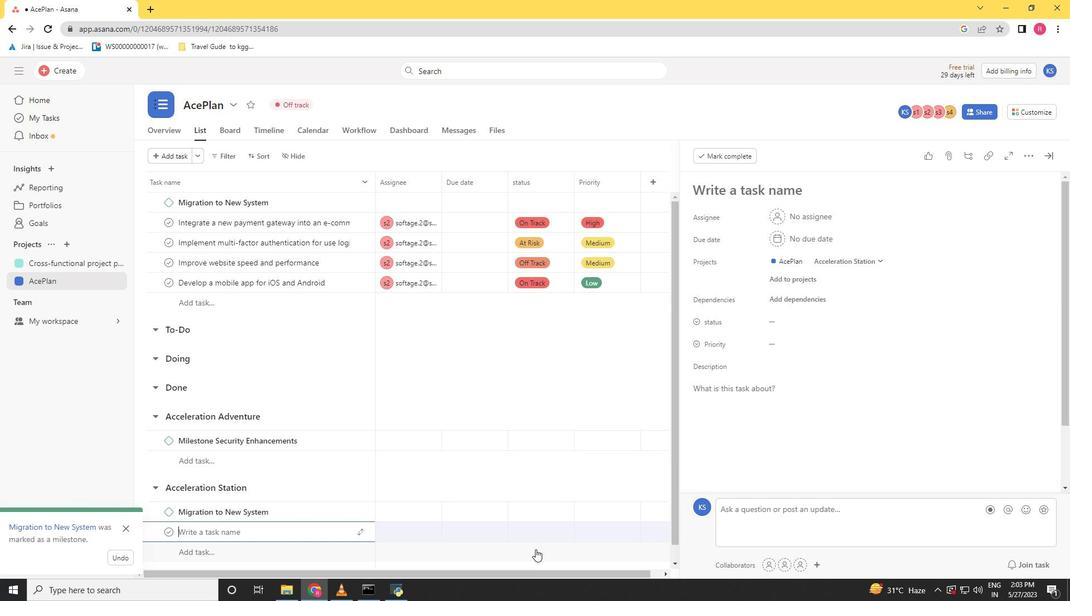 
